 Task: Add a signature Karina Martinez containing Have a great National Peace Day, Karina Martinez to email address softage.5@softage.net and add a label Environmental
Action: Mouse moved to (969, 75)
Screenshot: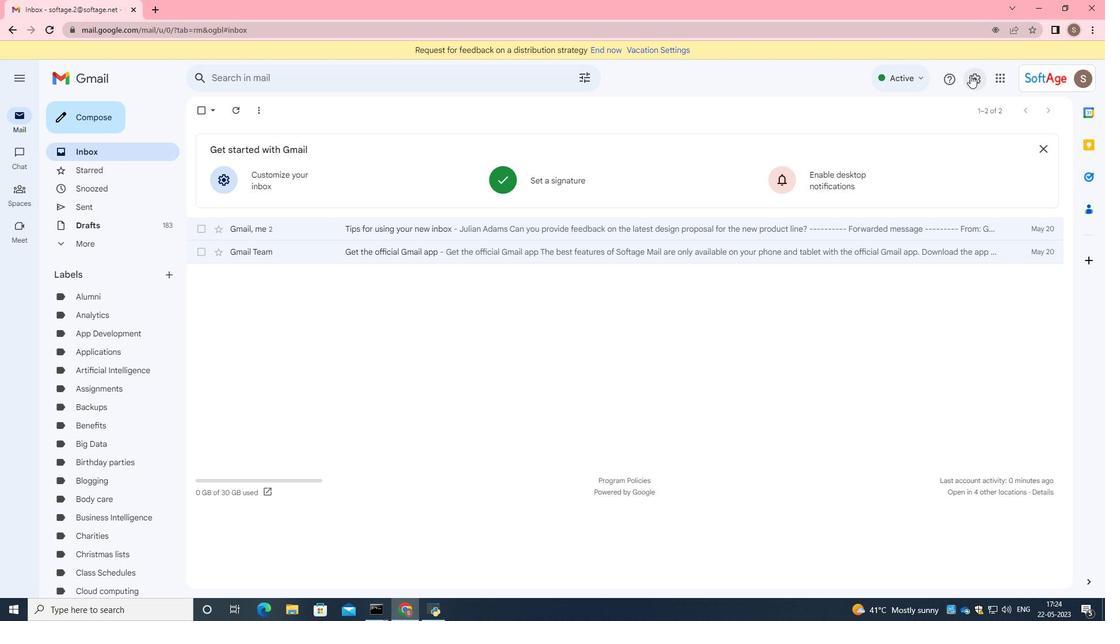
Action: Mouse pressed left at (969, 75)
Screenshot: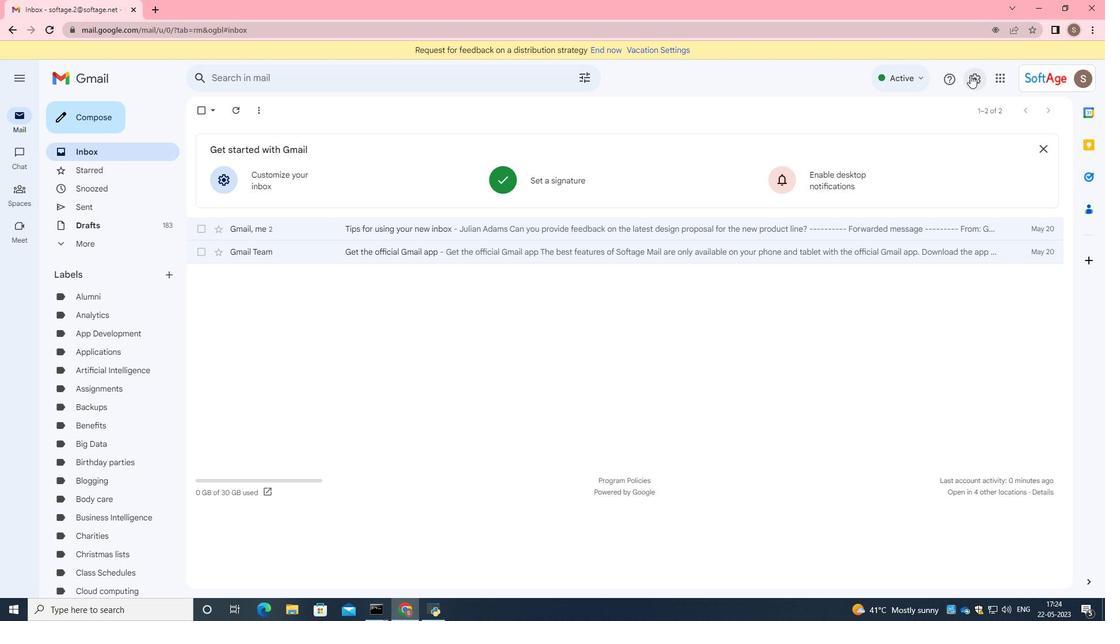 
Action: Mouse moved to (961, 138)
Screenshot: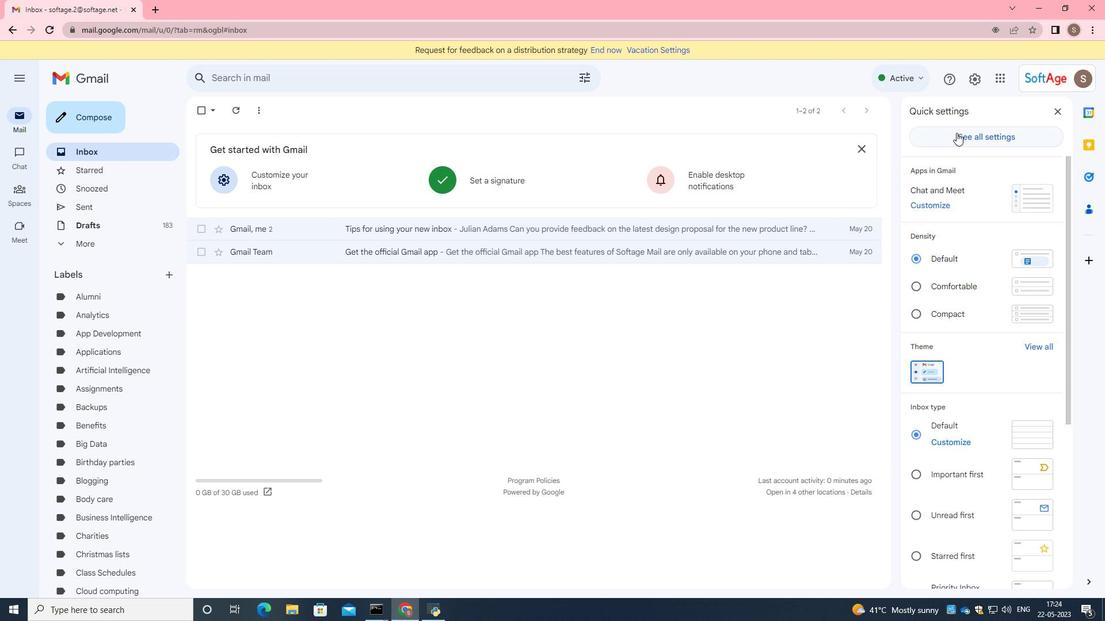 
Action: Mouse pressed left at (961, 138)
Screenshot: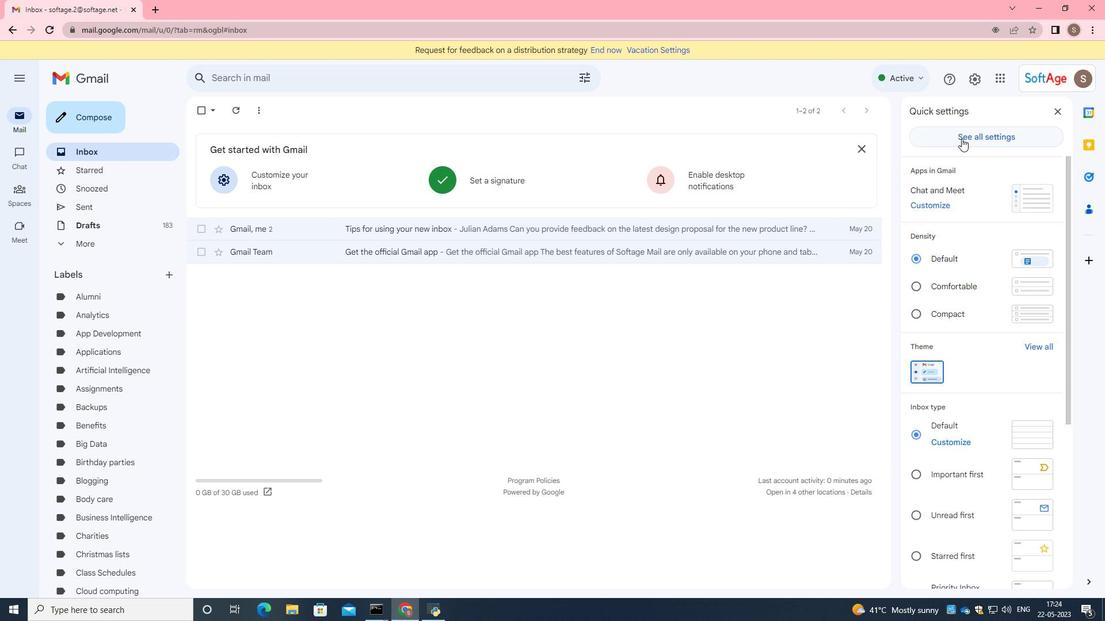 
Action: Mouse moved to (535, 308)
Screenshot: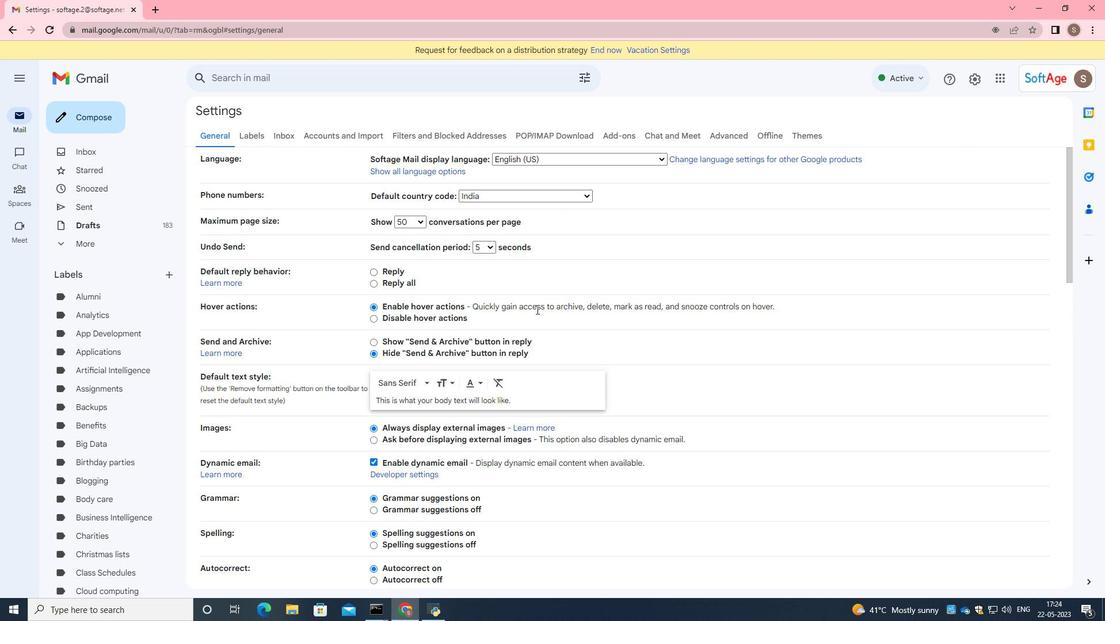 
Action: Mouse scrolled (535, 307) with delta (0, 0)
Screenshot: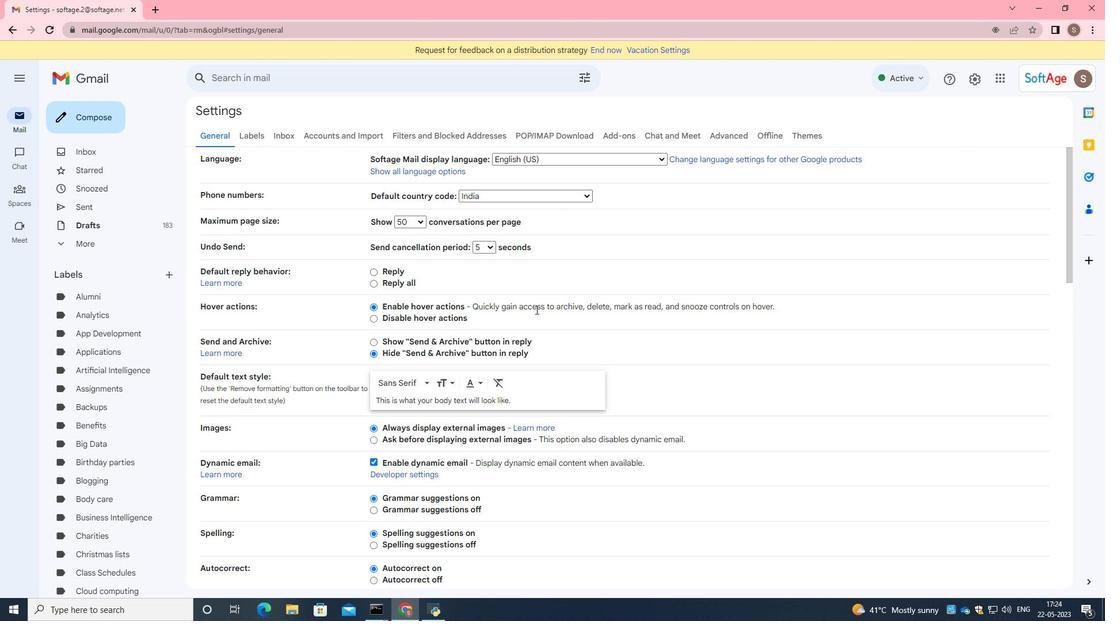 
Action: Mouse moved to (535, 302)
Screenshot: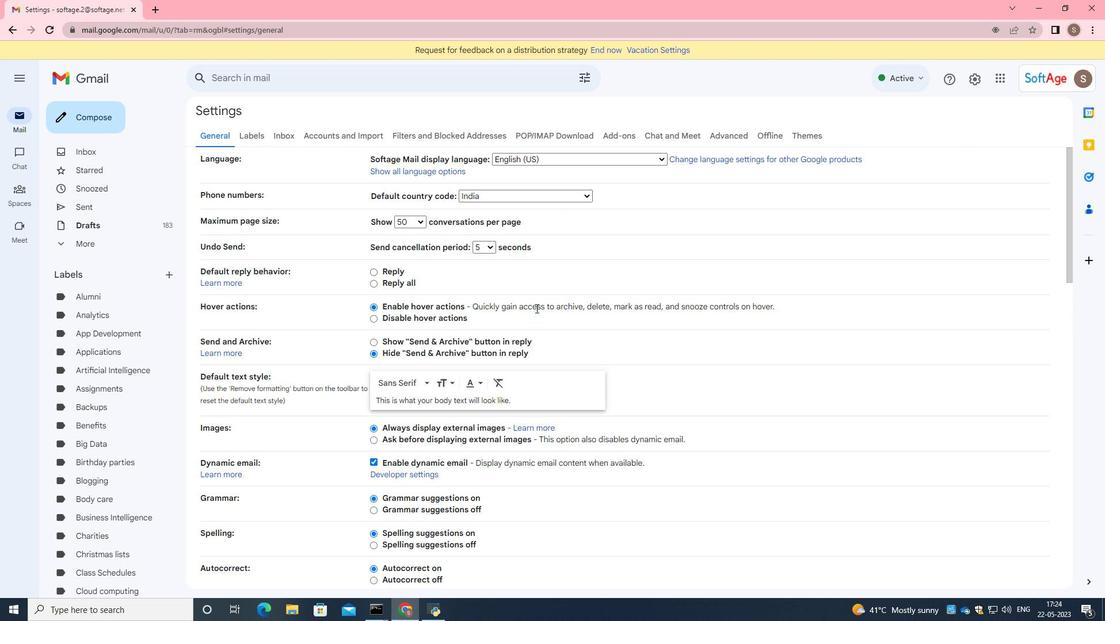 
Action: Mouse scrolled (535, 305) with delta (0, 0)
Screenshot: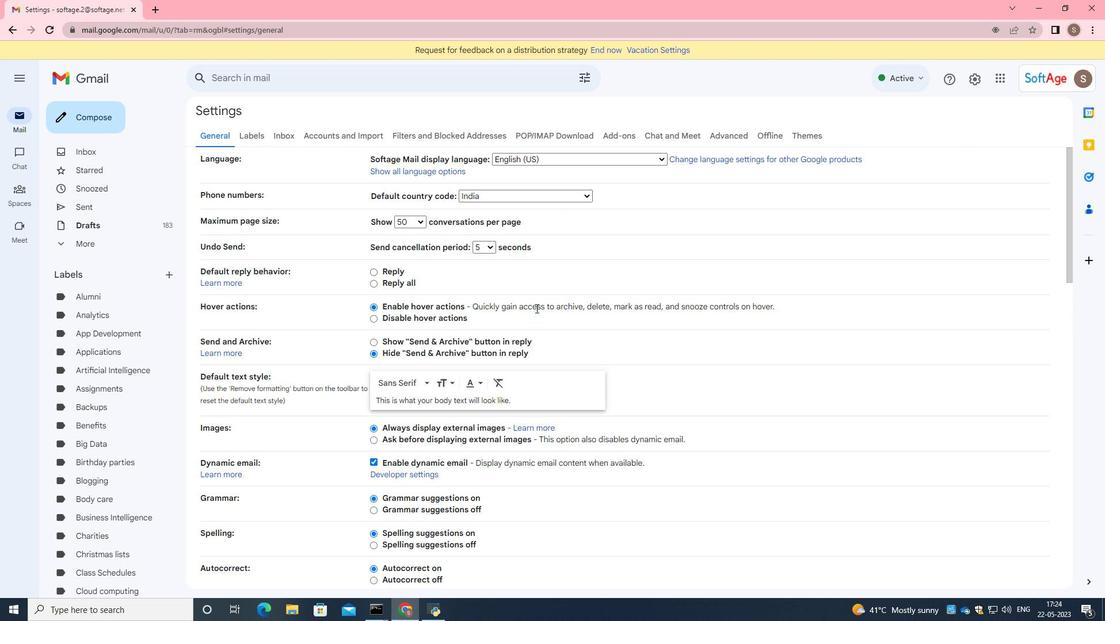 
Action: Mouse moved to (535, 301)
Screenshot: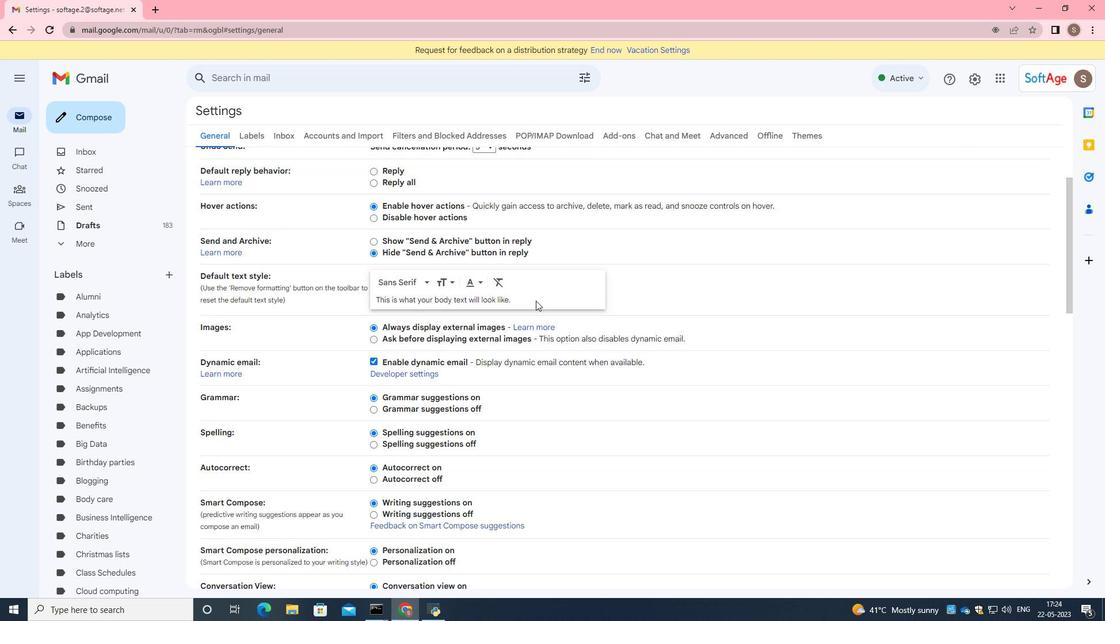 
Action: Mouse scrolled (535, 301) with delta (0, 0)
Screenshot: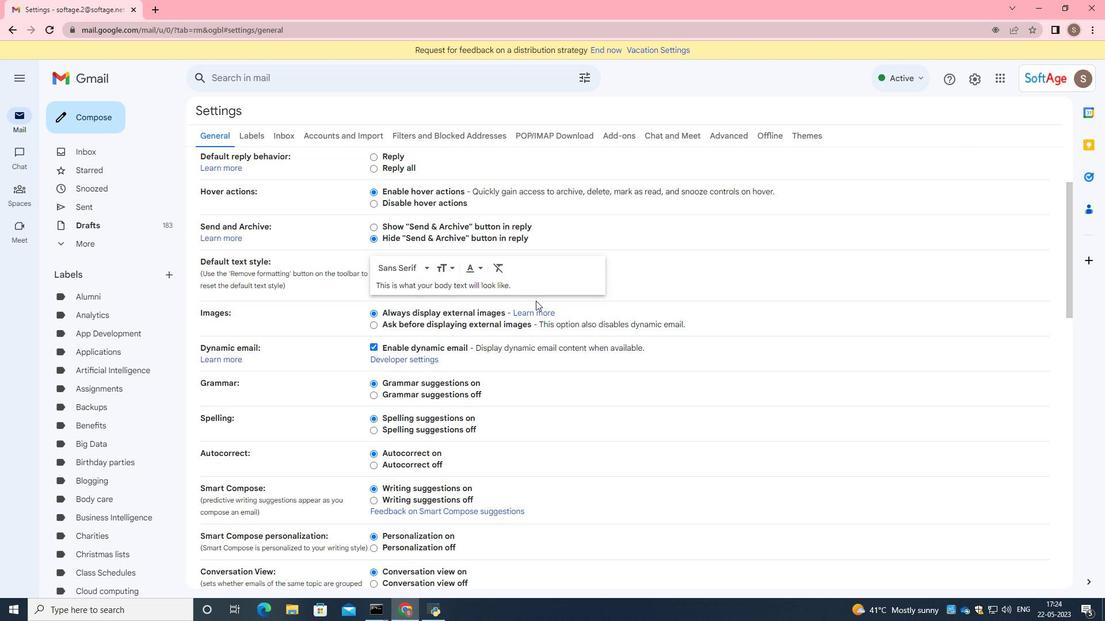 
Action: Mouse scrolled (535, 301) with delta (0, 0)
Screenshot: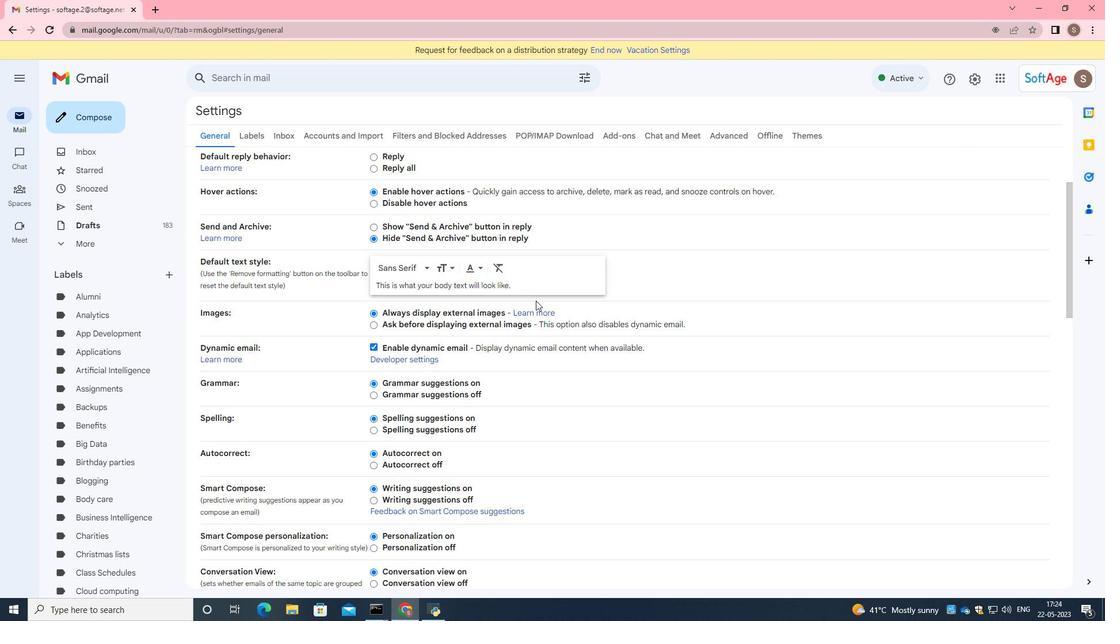 
Action: Mouse scrolled (535, 301) with delta (0, 0)
Screenshot: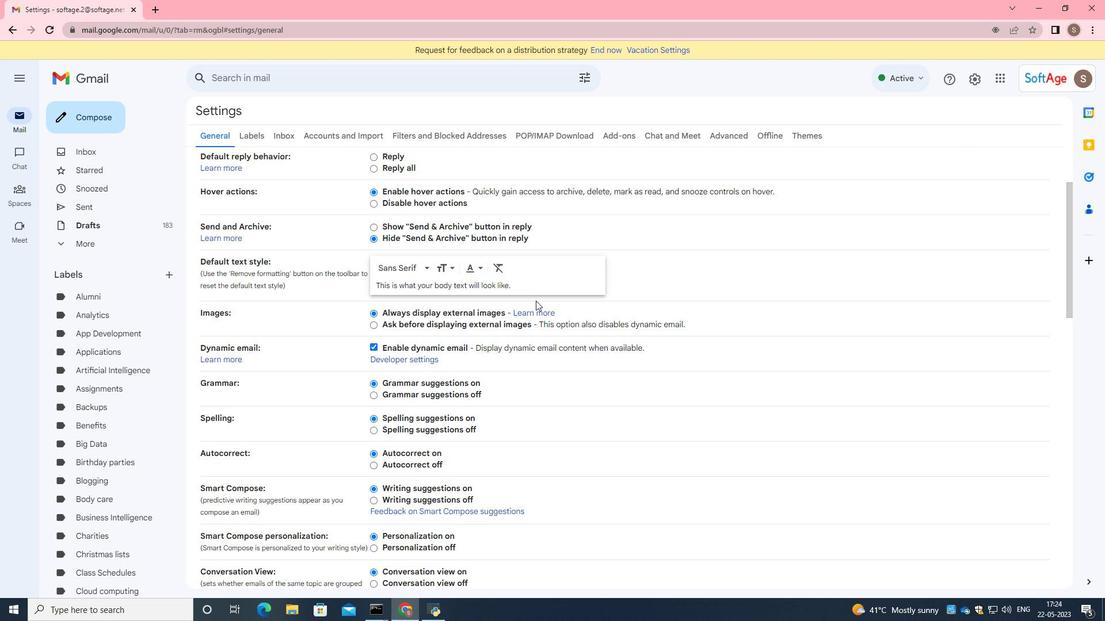 
Action: Mouse moved to (535, 301)
Screenshot: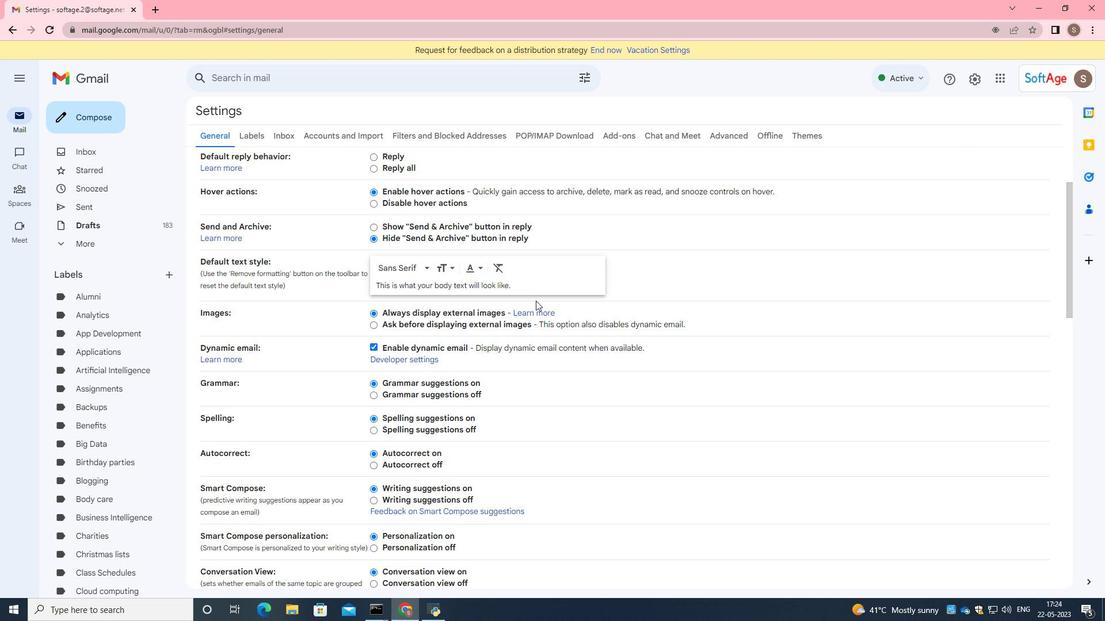 
Action: Mouse scrolled (535, 301) with delta (0, 0)
Screenshot: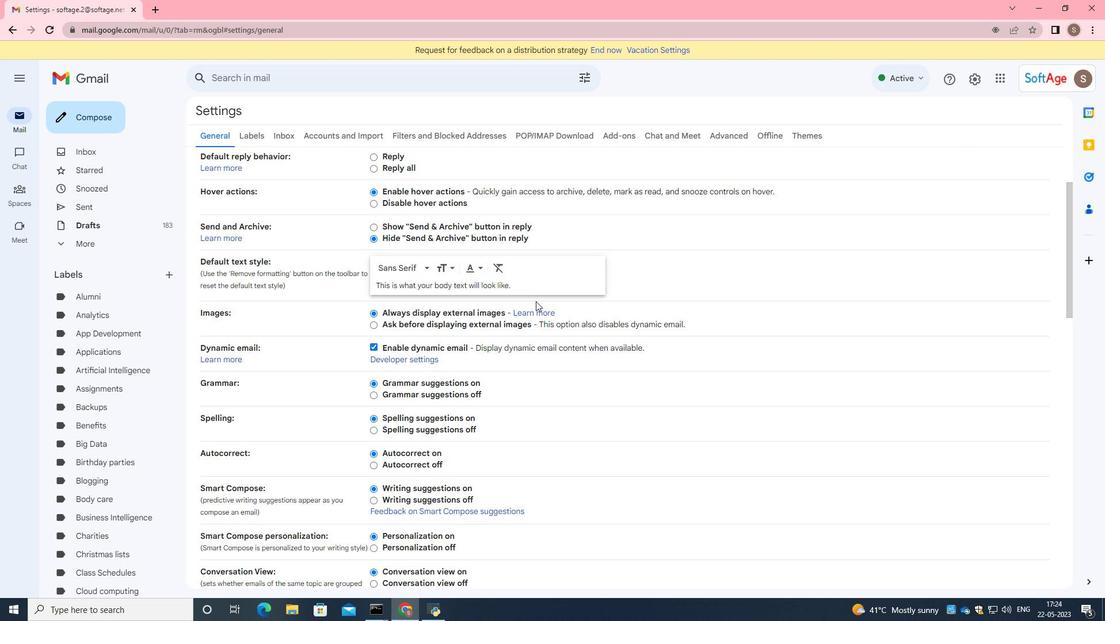 
Action: Mouse moved to (537, 302)
Screenshot: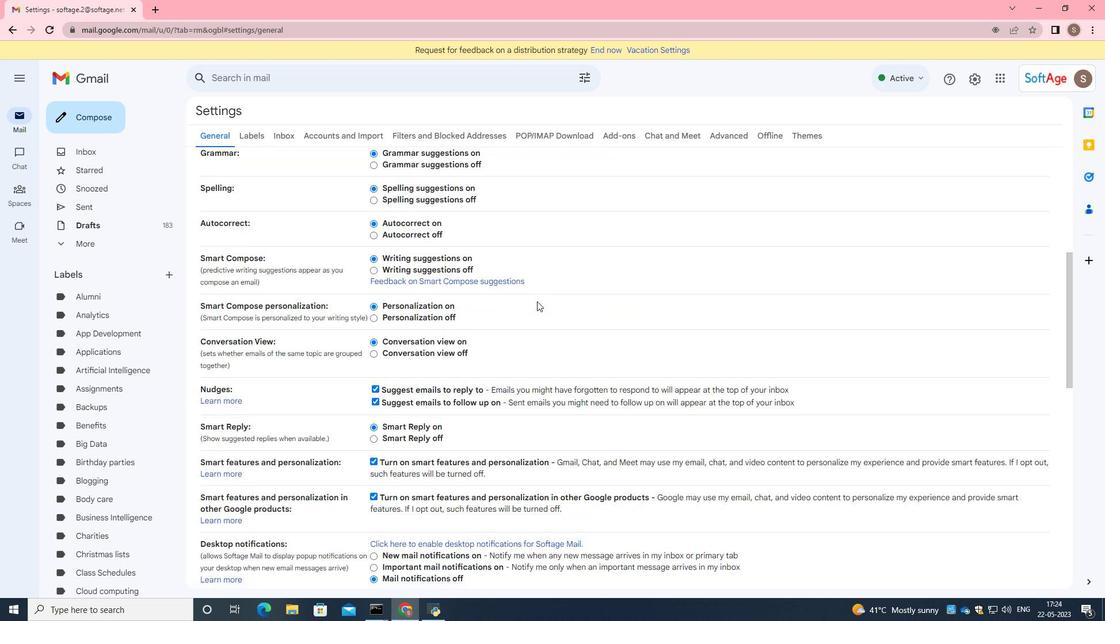 
Action: Mouse scrolled (537, 301) with delta (0, 0)
Screenshot: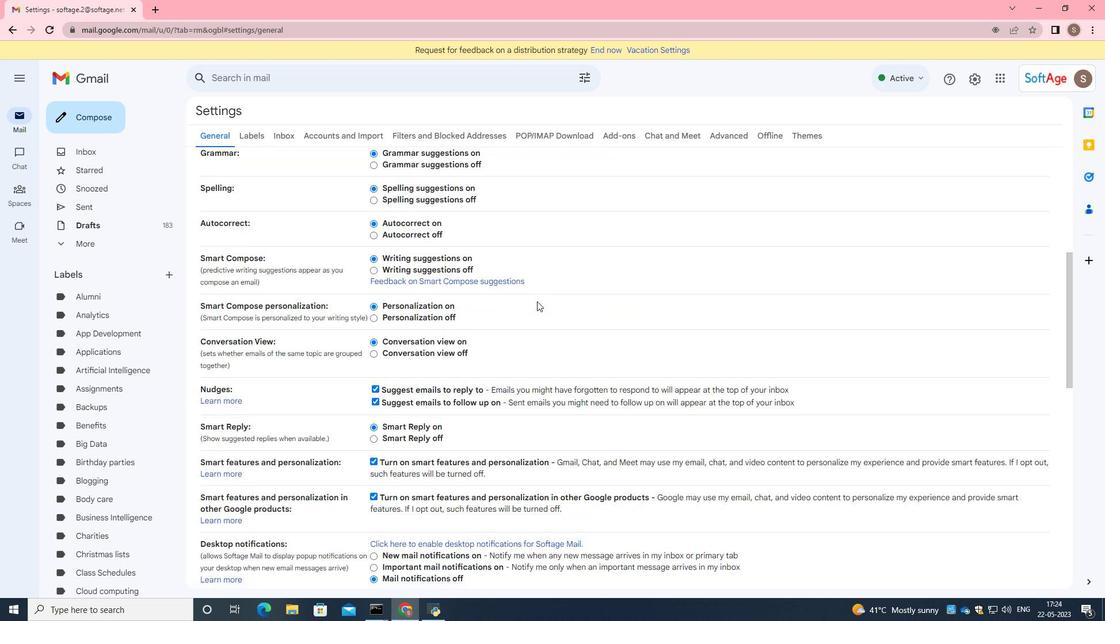 
Action: Mouse moved to (537, 303)
Screenshot: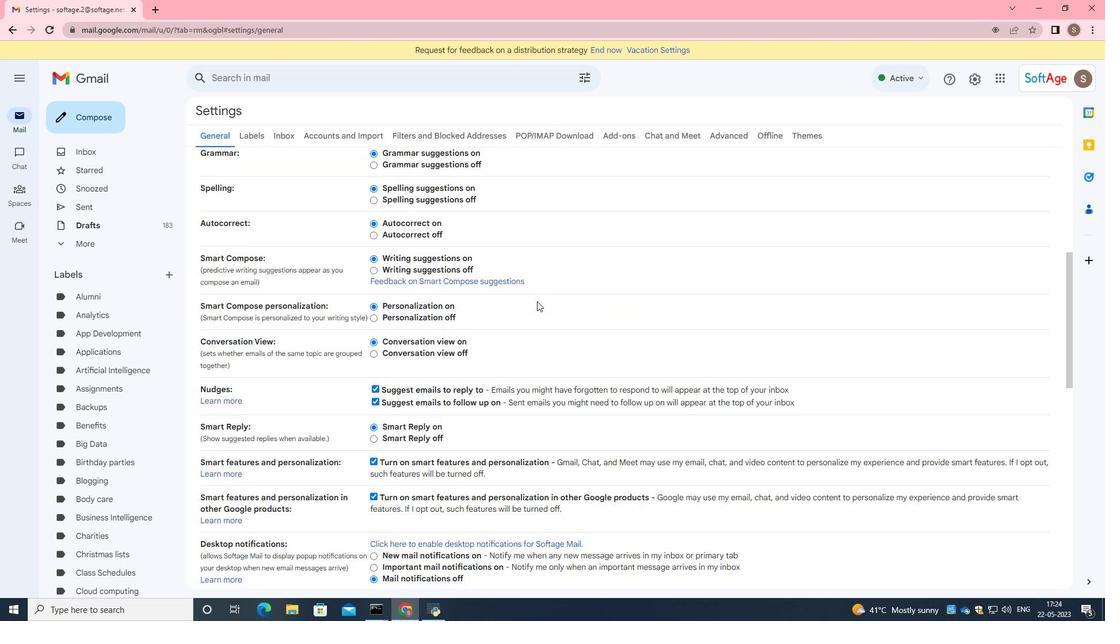
Action: Mouse scrolled (537, 303) with delta (0, 0)
Screenshot: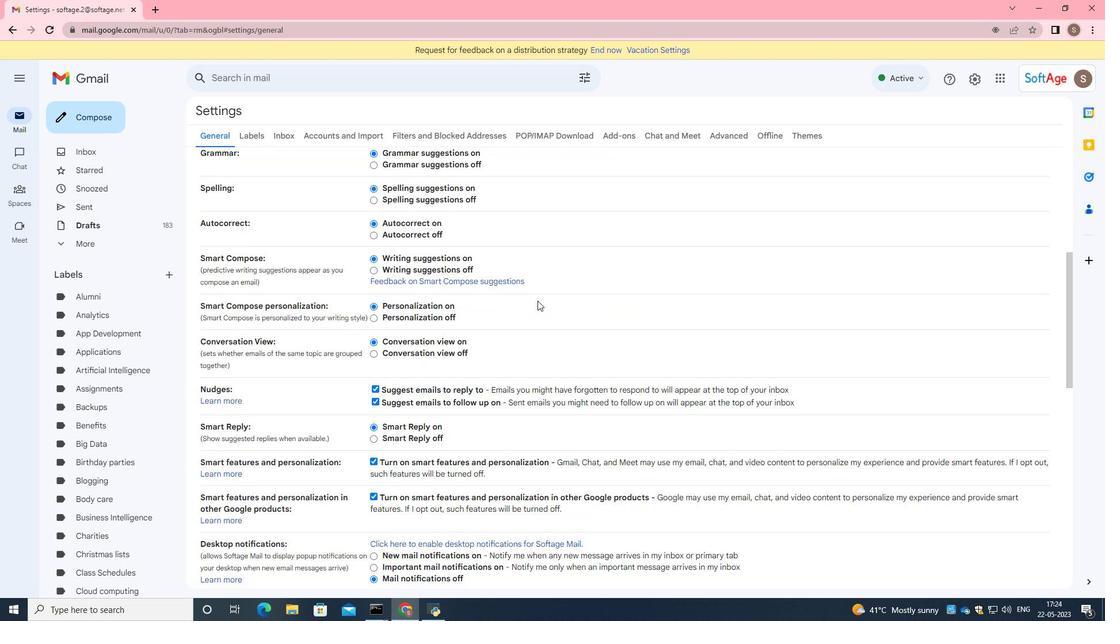 
Action: Mouse moved to (537, 305)
Screenshot: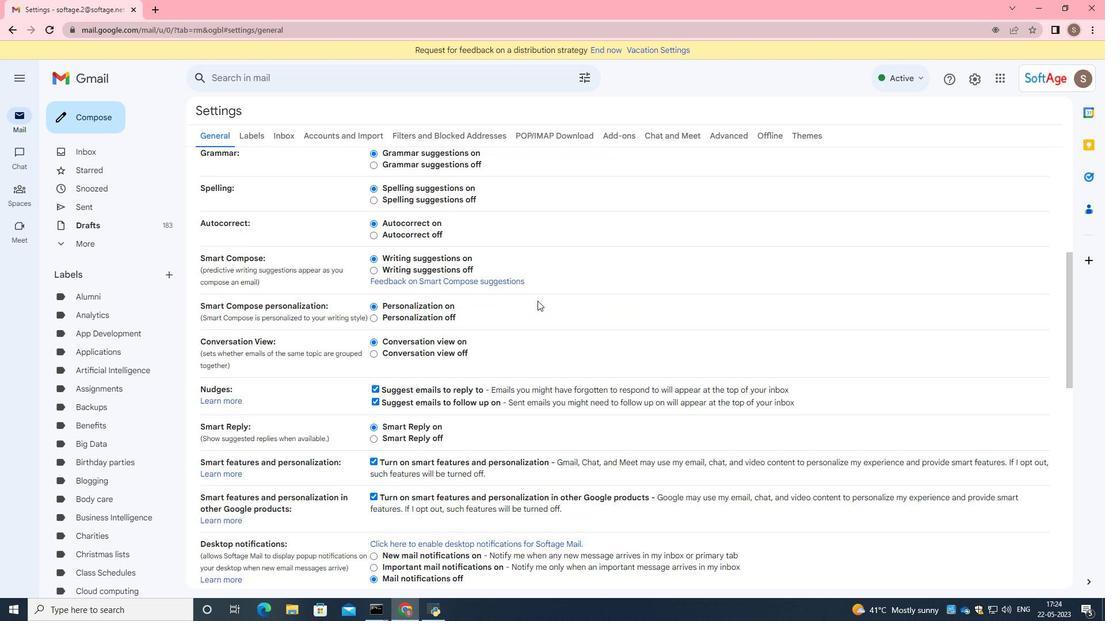 
Action: Mouse scrolled (537, 304) with delta (0, 0)
Screenshot: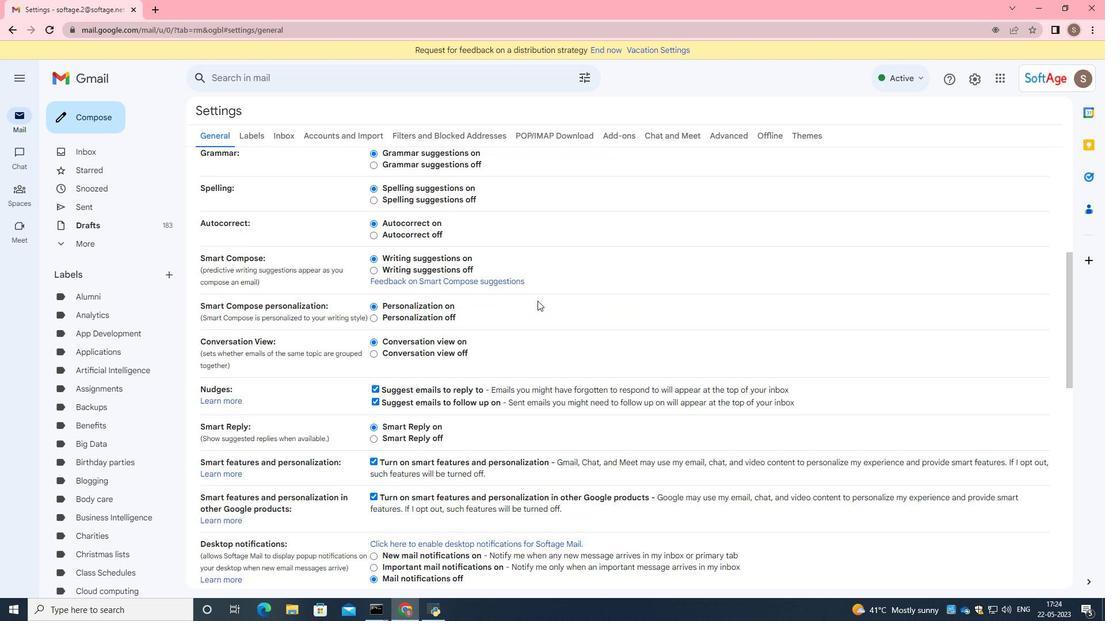 
Action: Mouse moved to (538, 307)
Screenshot: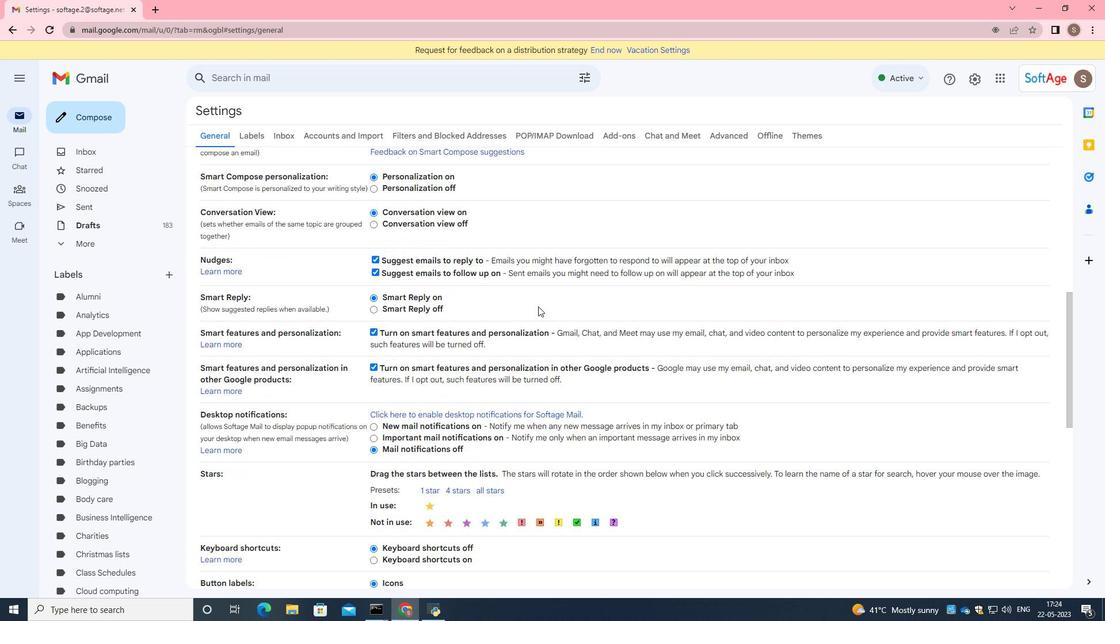 
Action: Mouse scrolled (538, 306) with delta (0, 0)
Screenshot: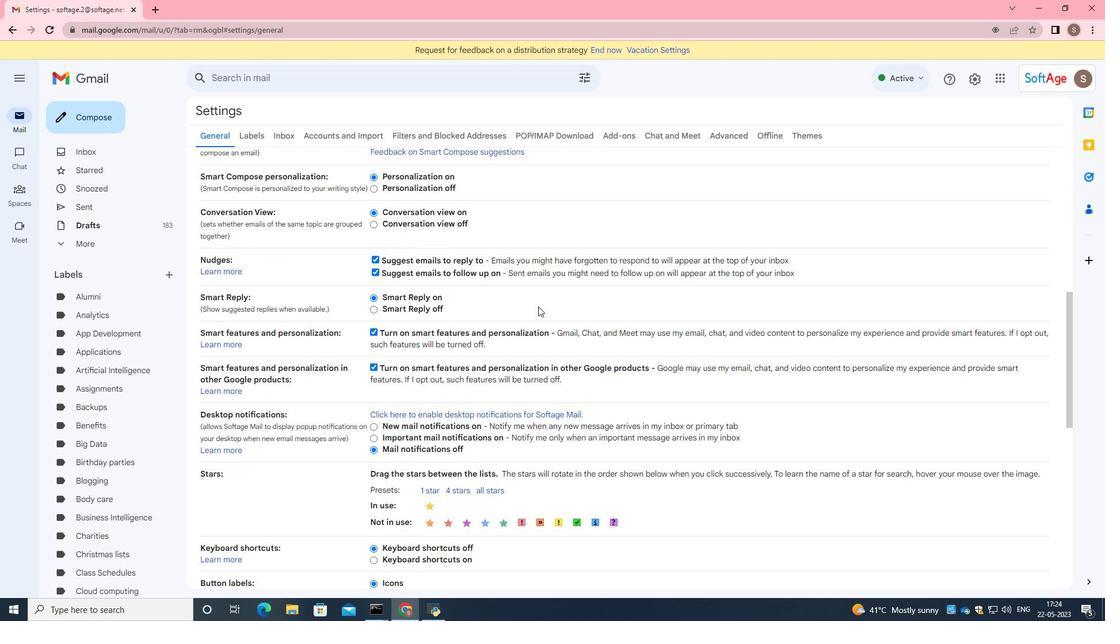 
Action: Mouse scrolled (538, 306) with delta (0, 0)
Screenshot: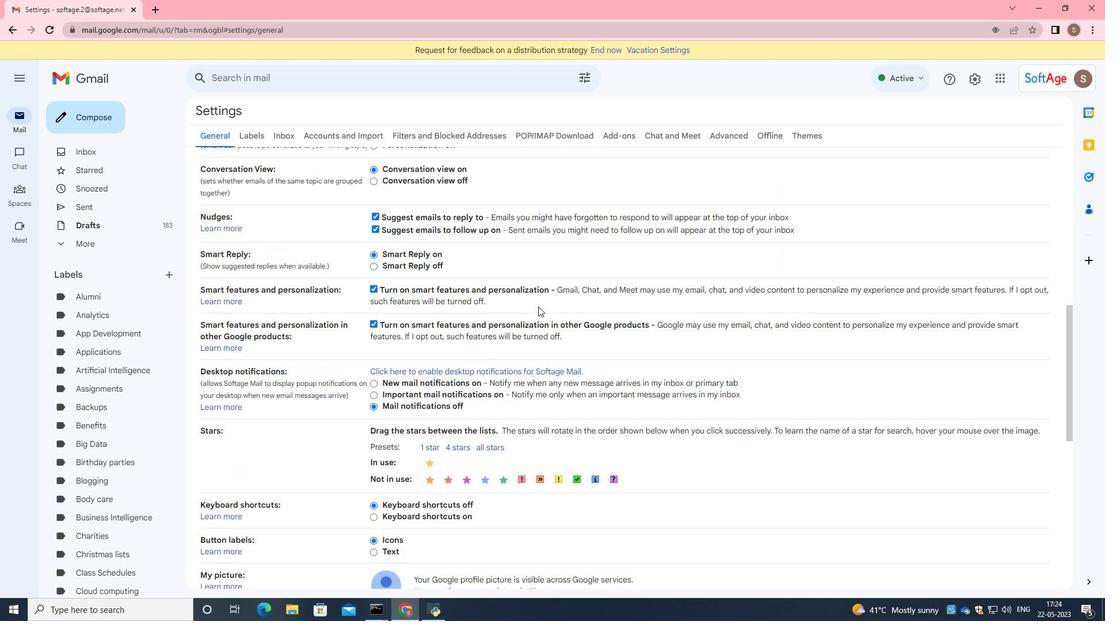 
Action: Mouse moved to (532, 381)
Screenshot: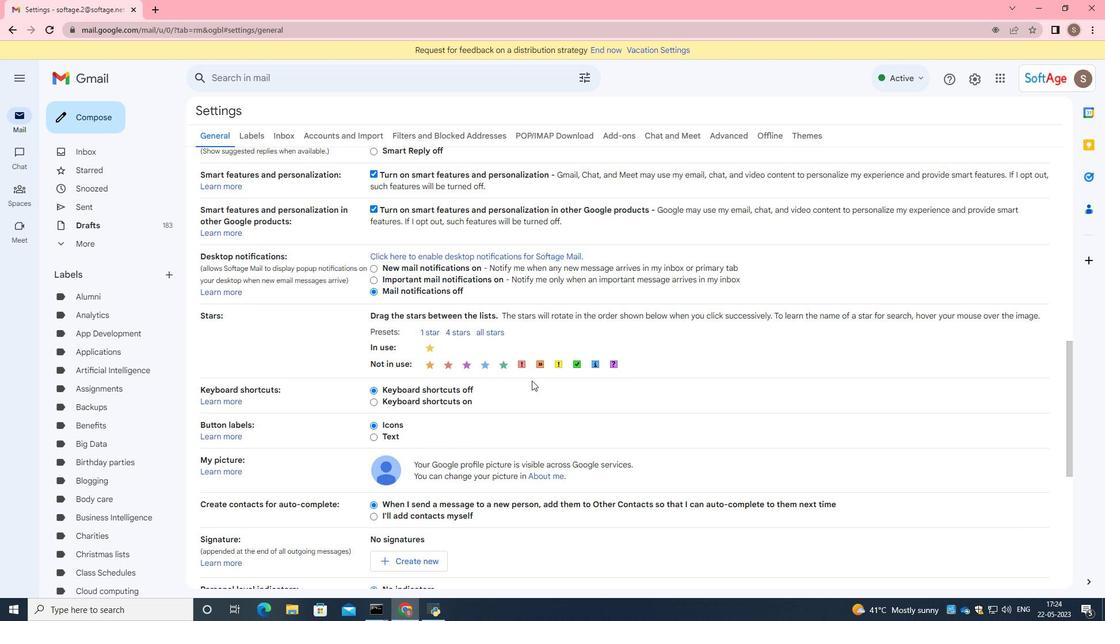 
Action: Mouse scrolled (532, 380) with delta (0, 0)
Screenshot: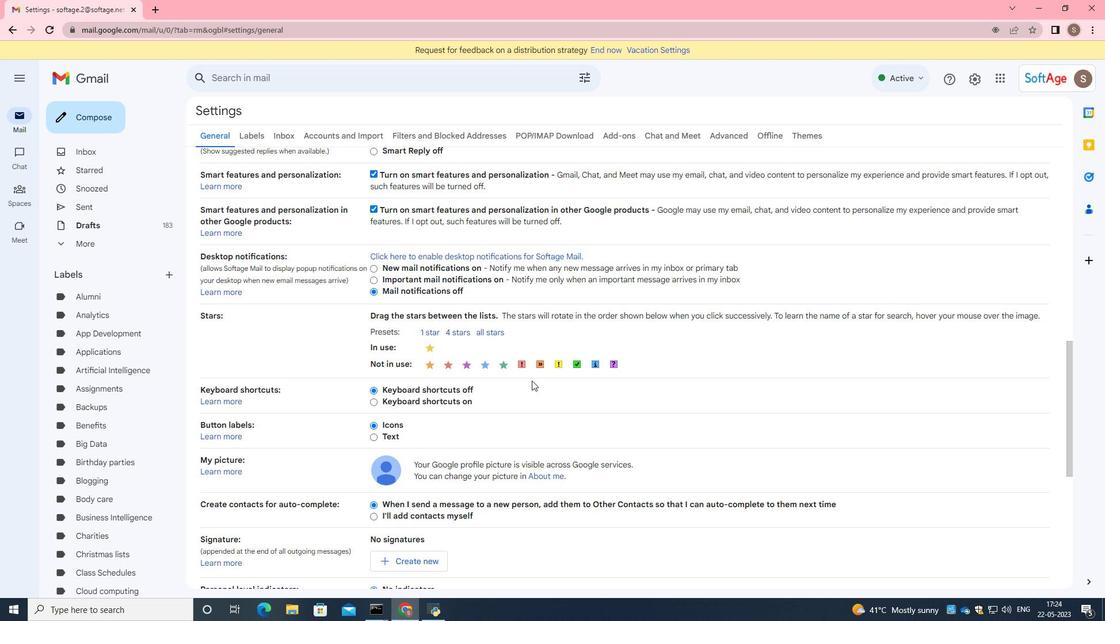 
Action: Mouse scrolled (532, 380) with delta (0, 0)
Screenshot: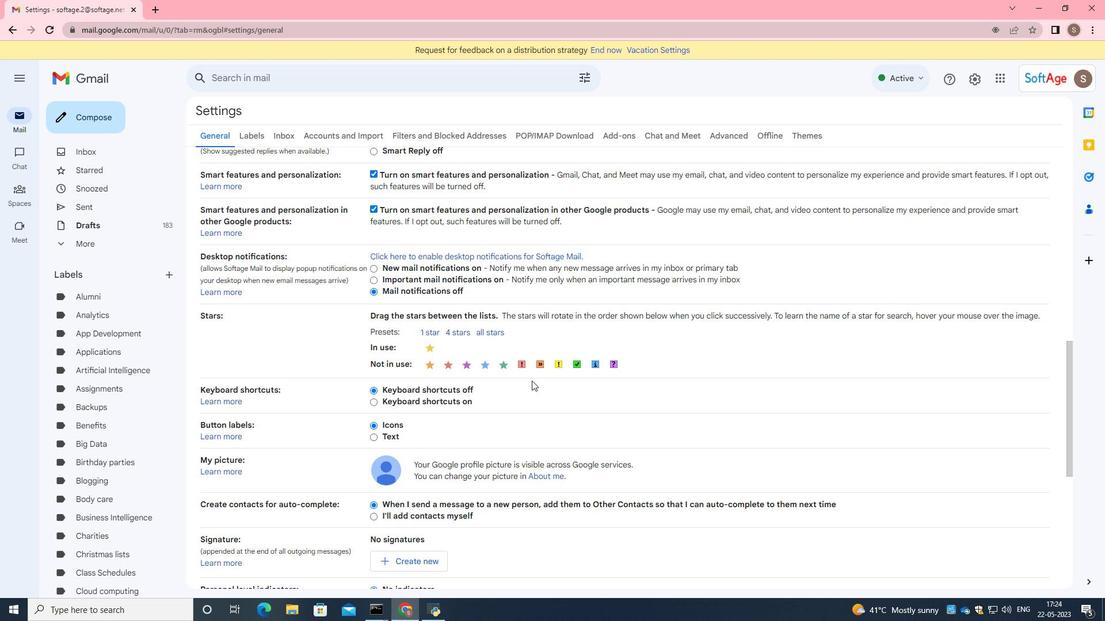 
Action: Mouse scrolled (532, 380) with delta (0, 0)
Screenshot: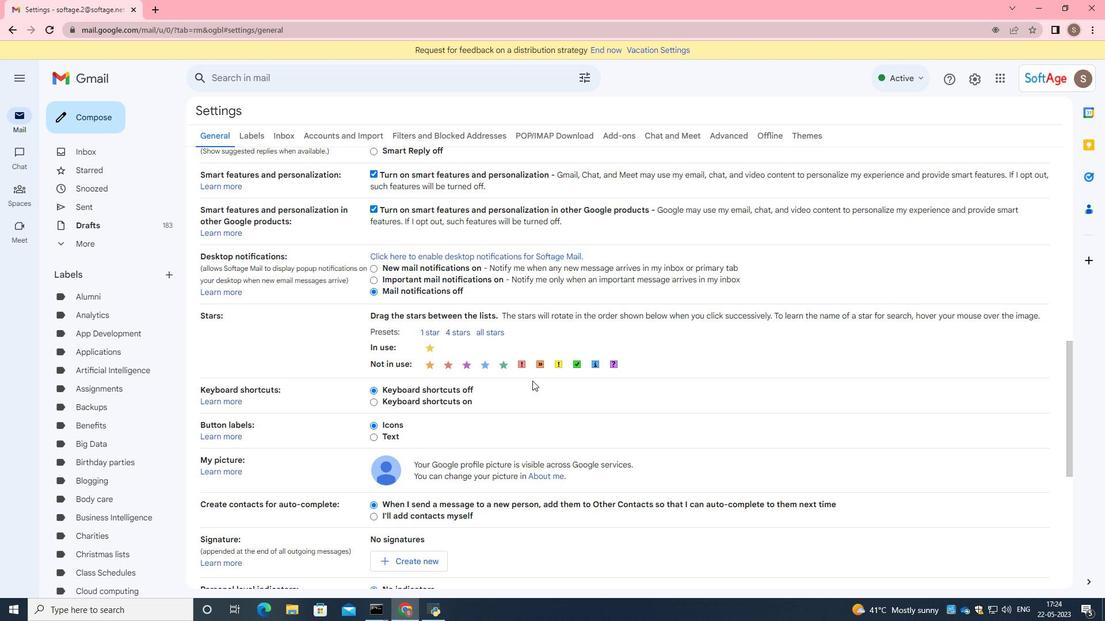 
Action: Mouse scrolled (532, 380) with delta (0, 0)
Screenshot: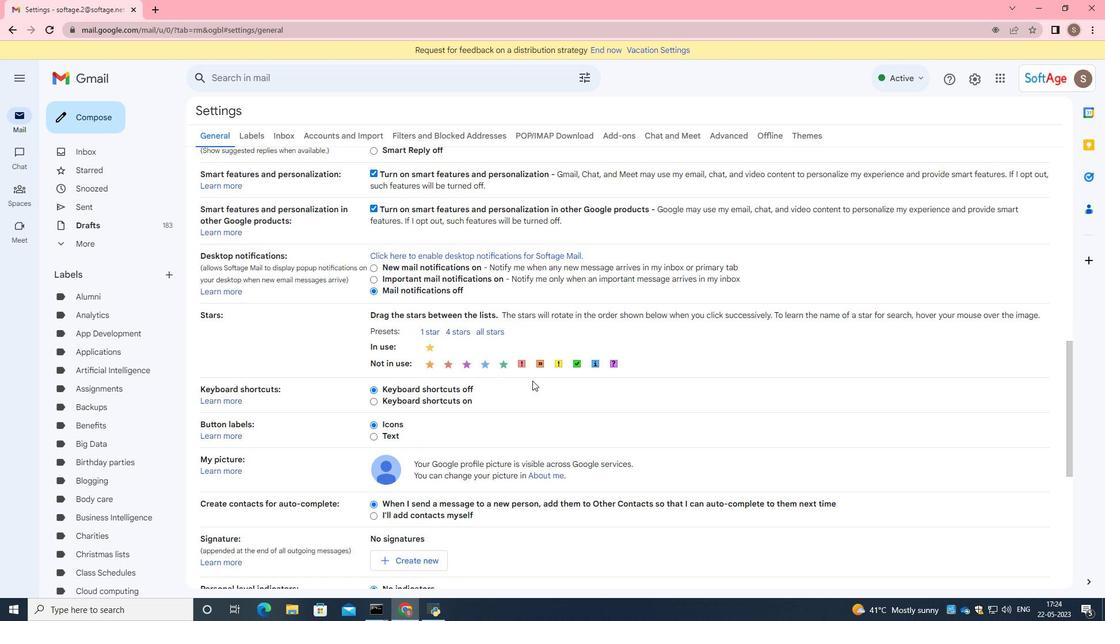 
Action: Mouse moved to (424, 323)
Screenshot: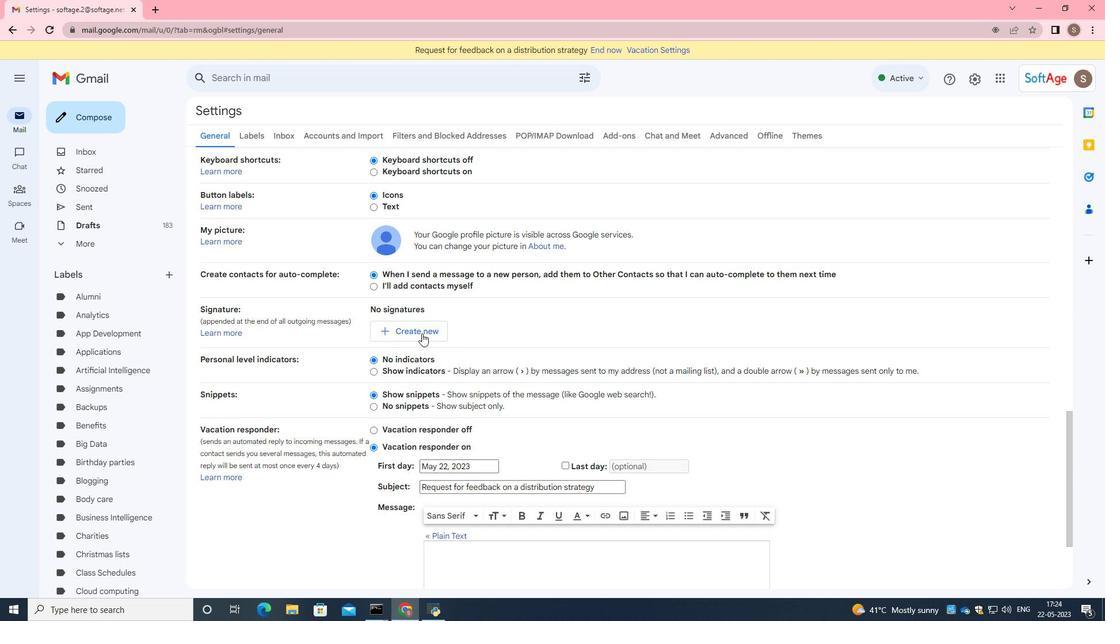 
Action: Mouse pressed left at (424, 323)
Screenshot: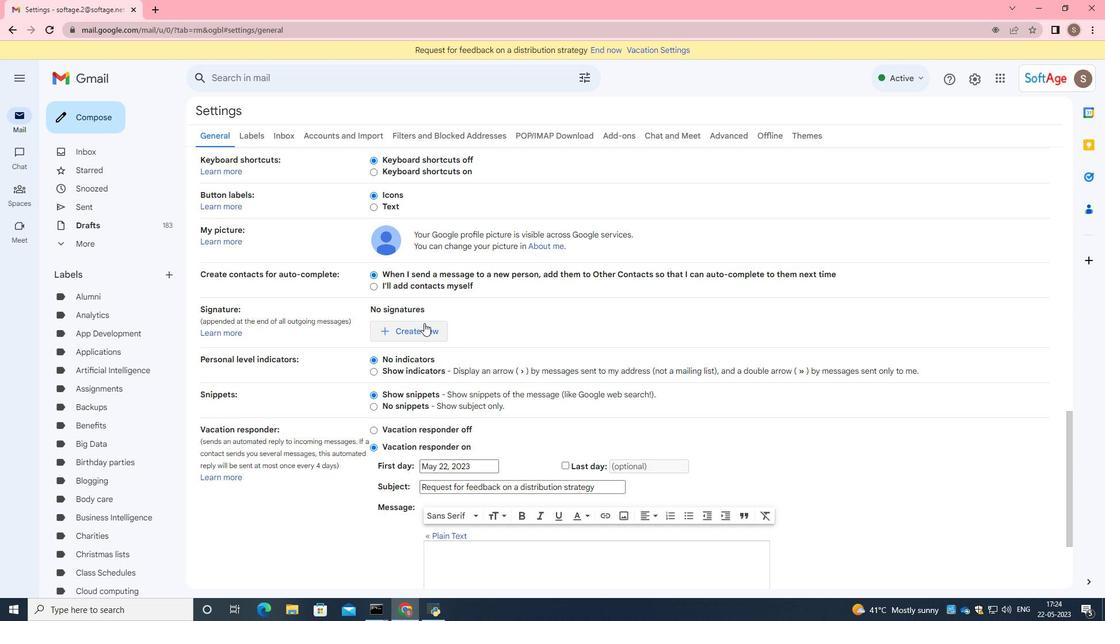 
Action: Mouse moved to (503, 315)
Screenshot: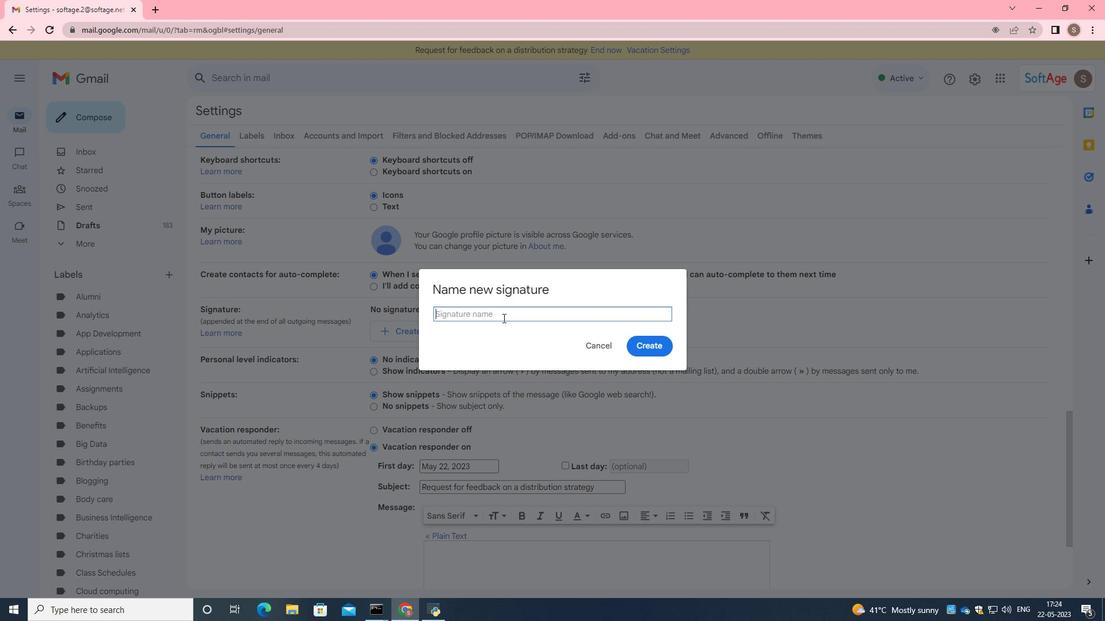 
Action: Key pressed <Key.caps_lock>K<Key.caps_lock>arina<Key.space><Key.caps_lock>M<Key.caps_lock>artinez
Screenshot: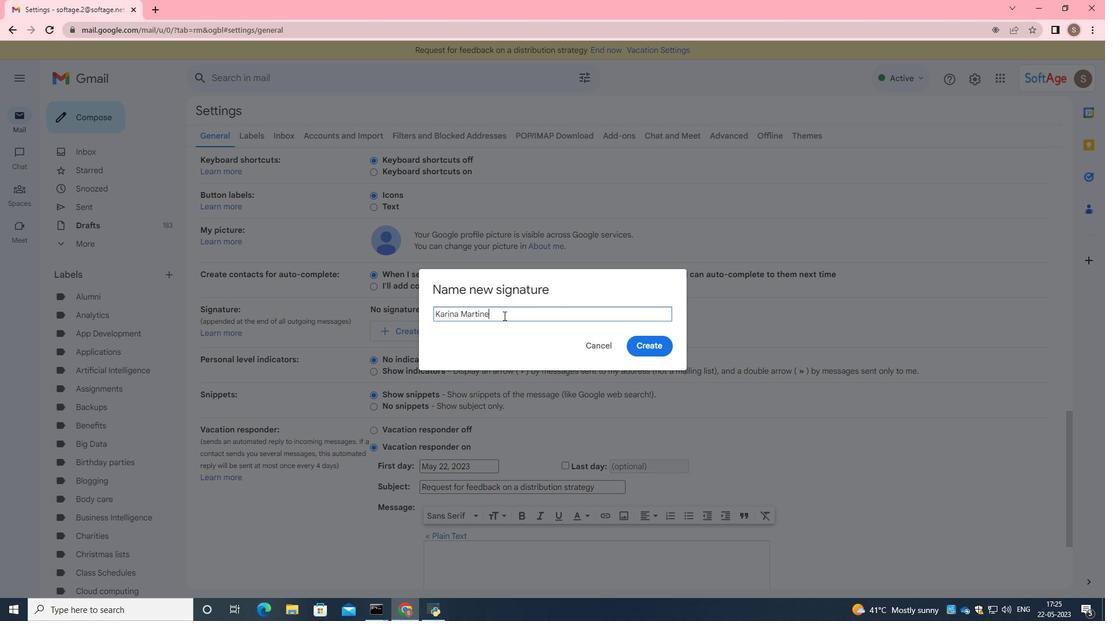 
Action: Mouse moved to (644, 343)
Screenshot: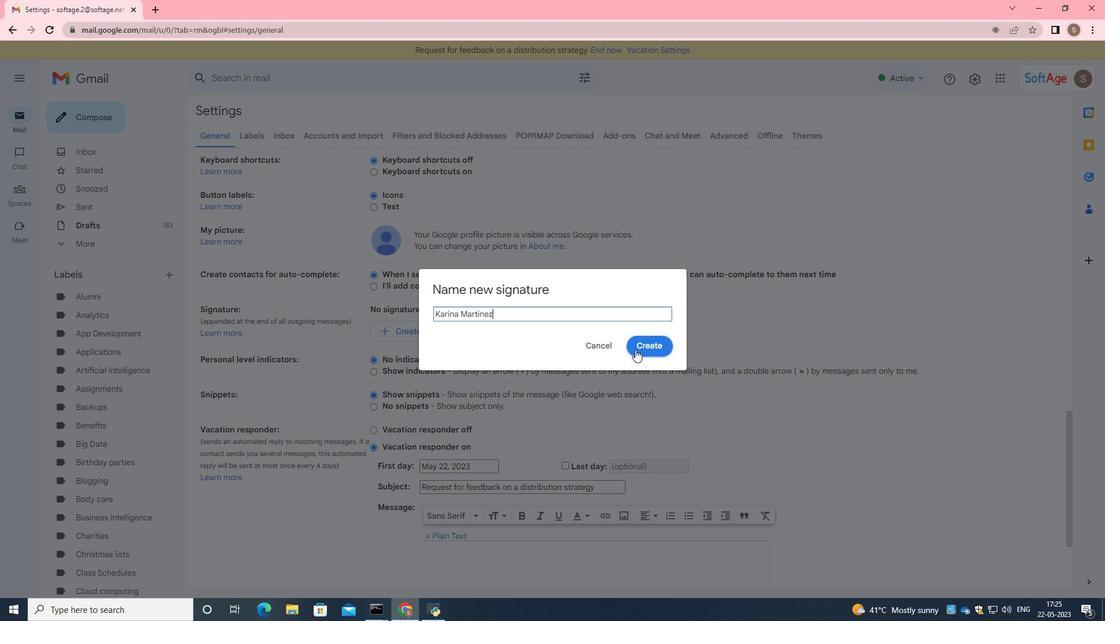 
Action: Mouse pressed left at (644, 343)
Screenshot: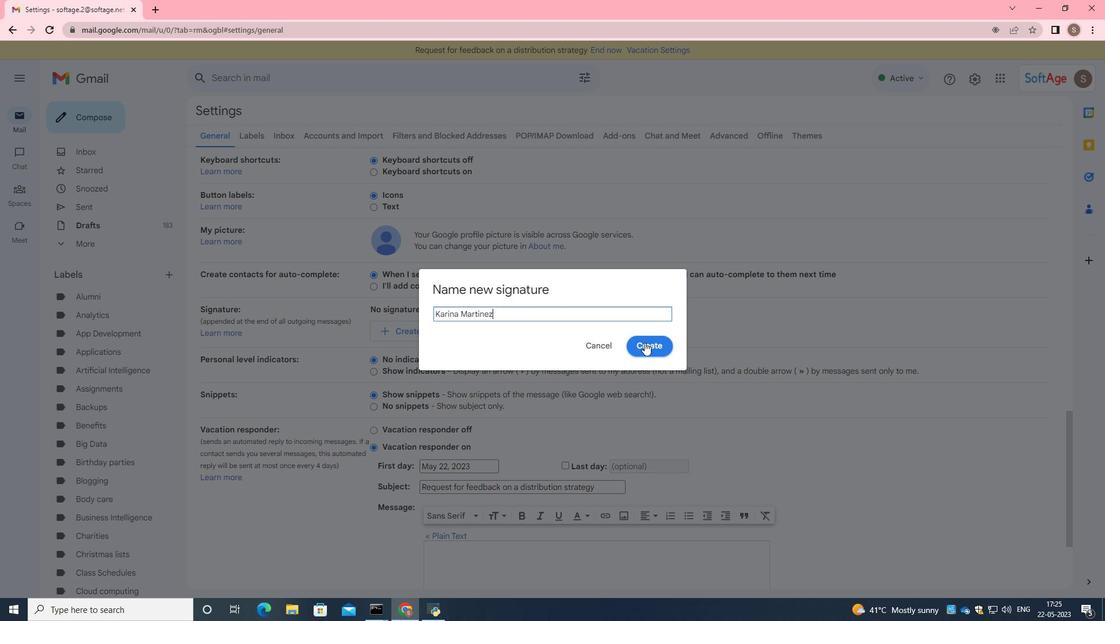 
Action: Mouse moved to (584, 338)
Screenshot: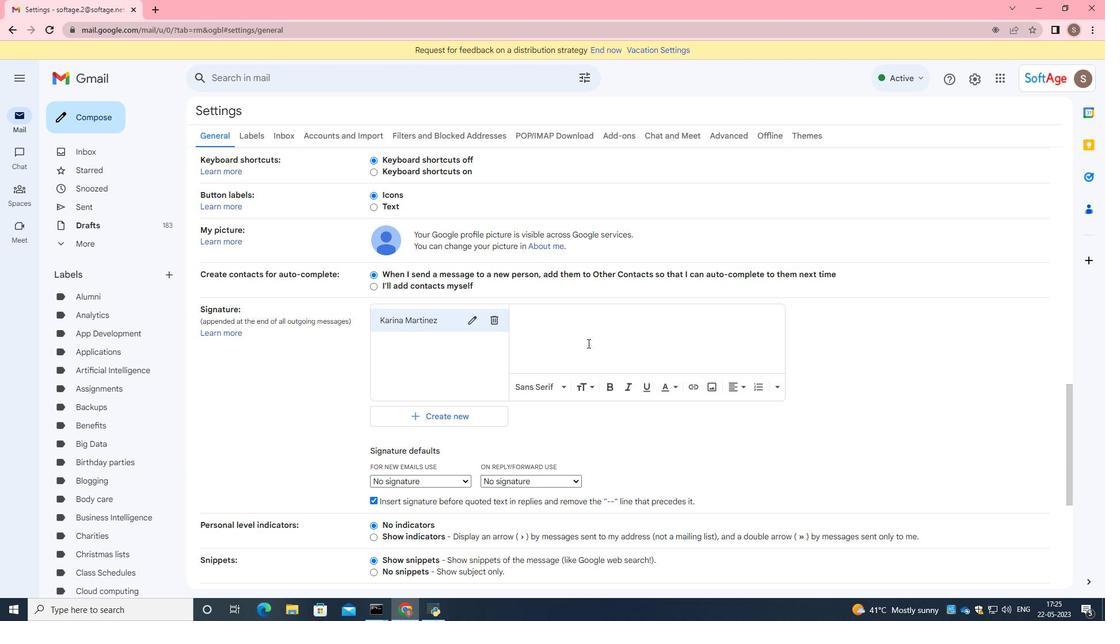 
Action: Mouse pressed left at (584, 338)
Screenshot: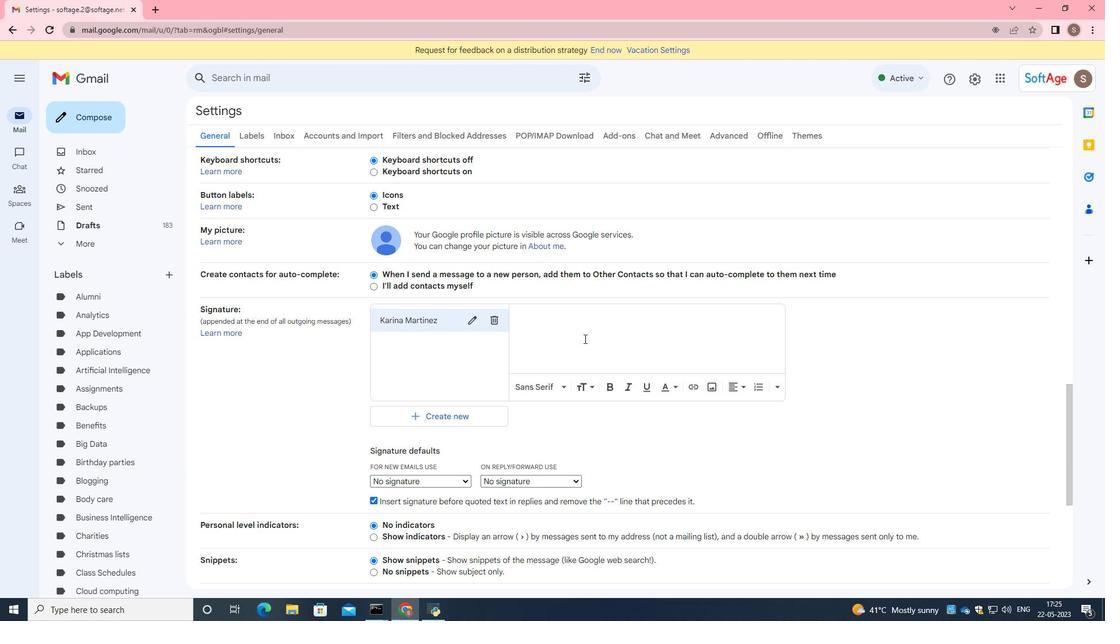 
Action: Key pressed <Key.caps_lock>H<Key.caps_lock>ave<Key.space>a<Key.space>great<Key.space><Key.caps_lock>N<Key.caps_lock>ational<Key.space><Key.caps_lock>P<Key.caps_lock>eace<Key.space><Key.caps_lock>D<Key.caps_lock>ay,<Key.enter><Key.caps_lock>K<Key.caps_lock>arina<Key.space><Key.caps_lock>M<Key.caps_lock>artinez
Screenshot: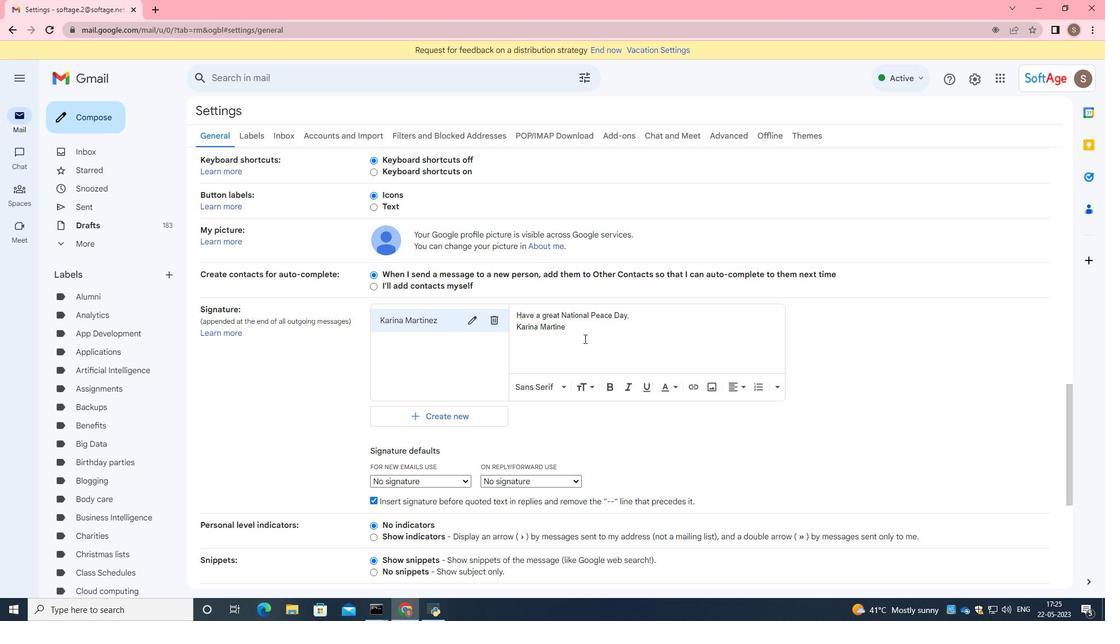 
Action: Mouse moved to (573, 367)
Screenshot: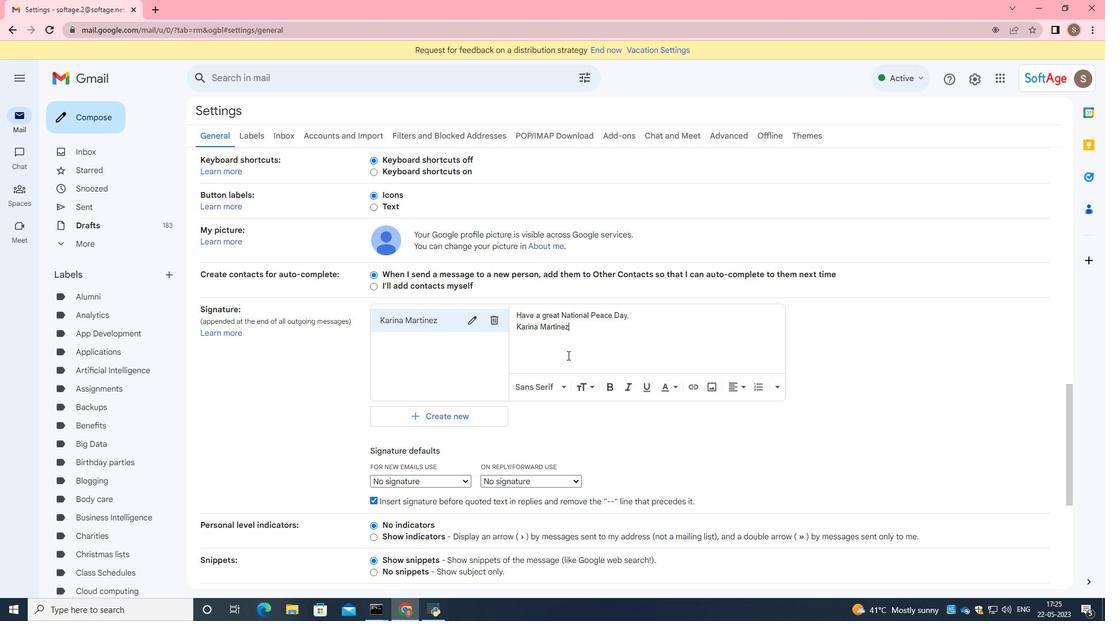 
Action: Mouse scrolled (573, 367) with delta (0, 0)
Screenshot: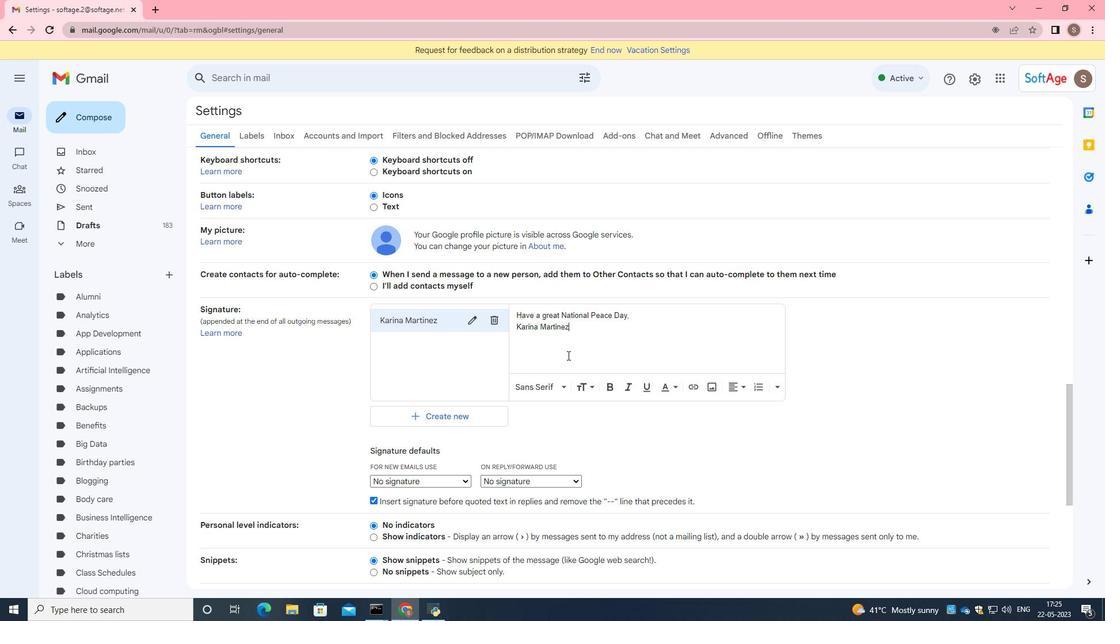 
Action: Mouse scrolled (573, 367) with delta (0, 0)
Screenshot: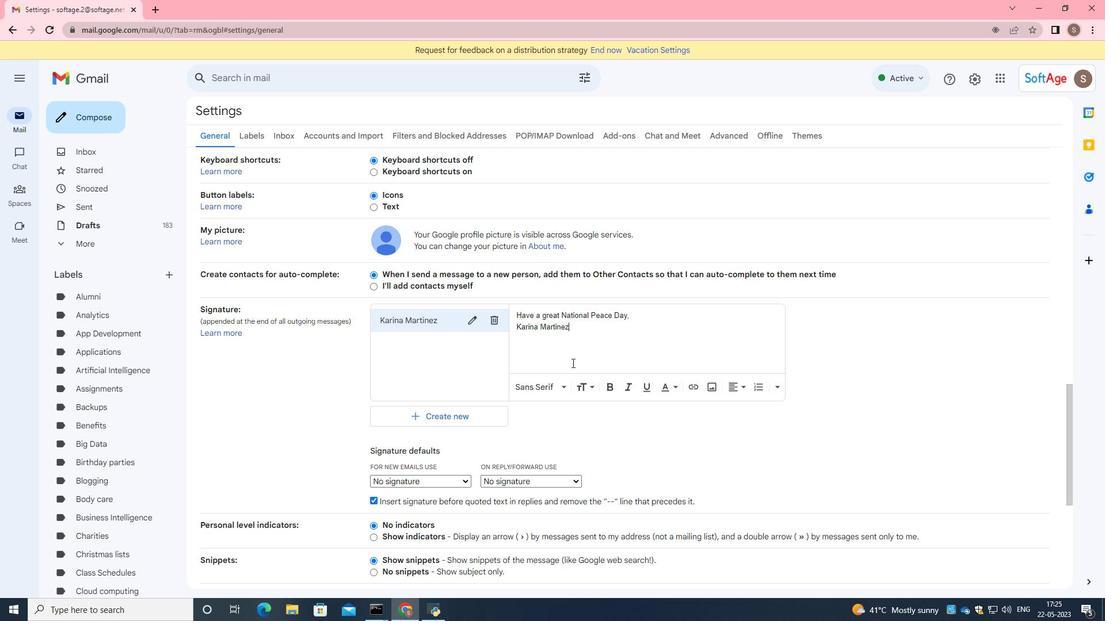 
Action: Mouse scrolled (573, 367) with delta (0, 0)
Screenshot: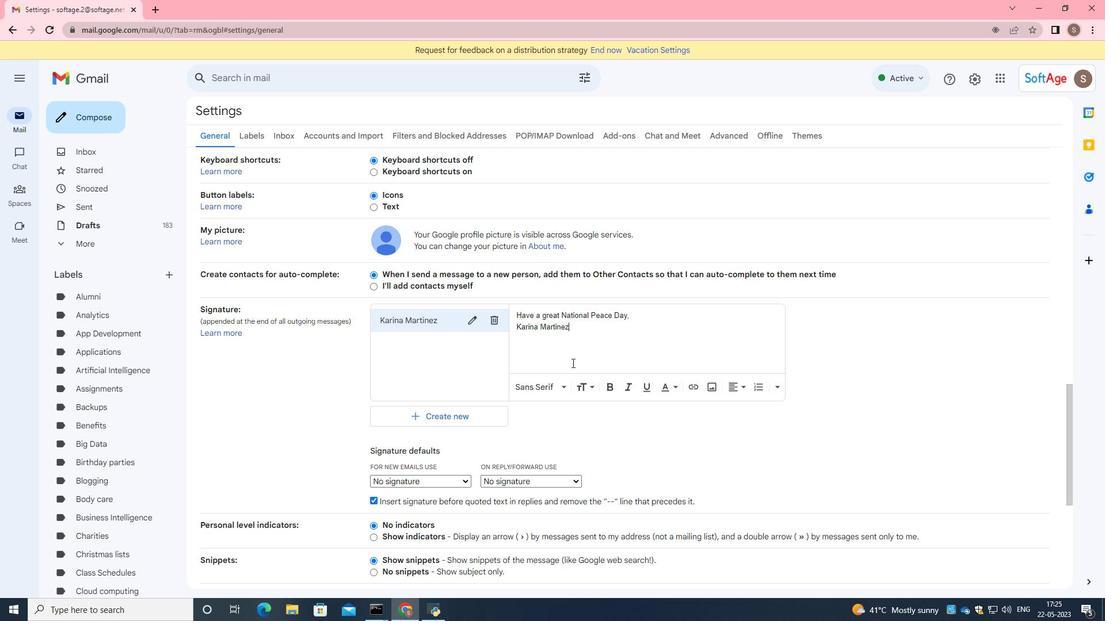 
Action: Mouse scrolled (573, 367) with delta (0, 0)
Screenshot: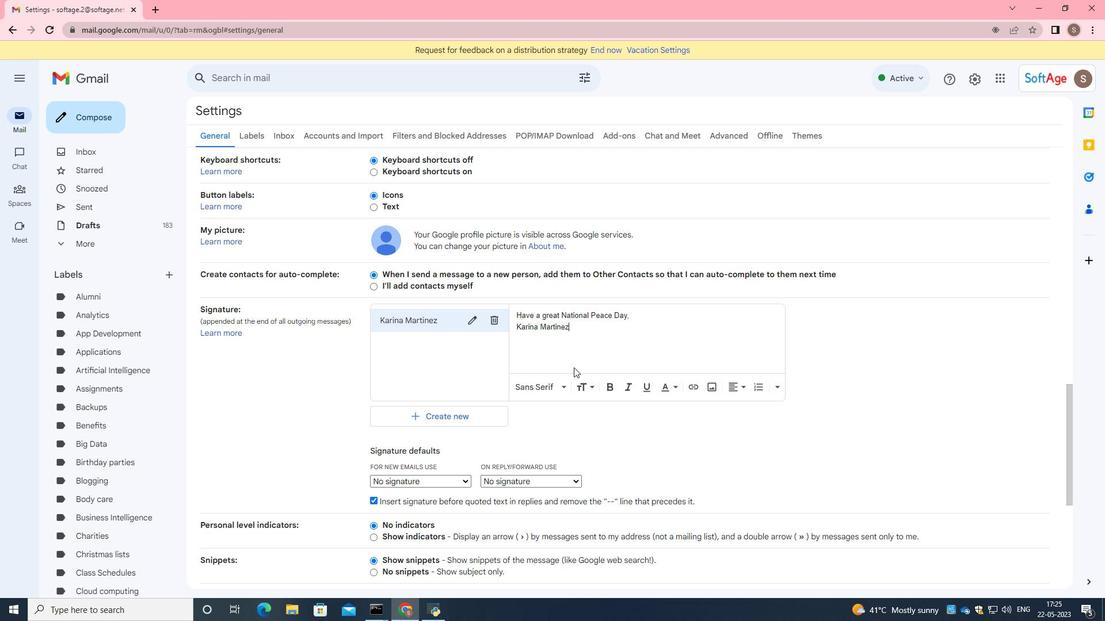 
Action: Mouse moved to (578, 375)
Screenshot: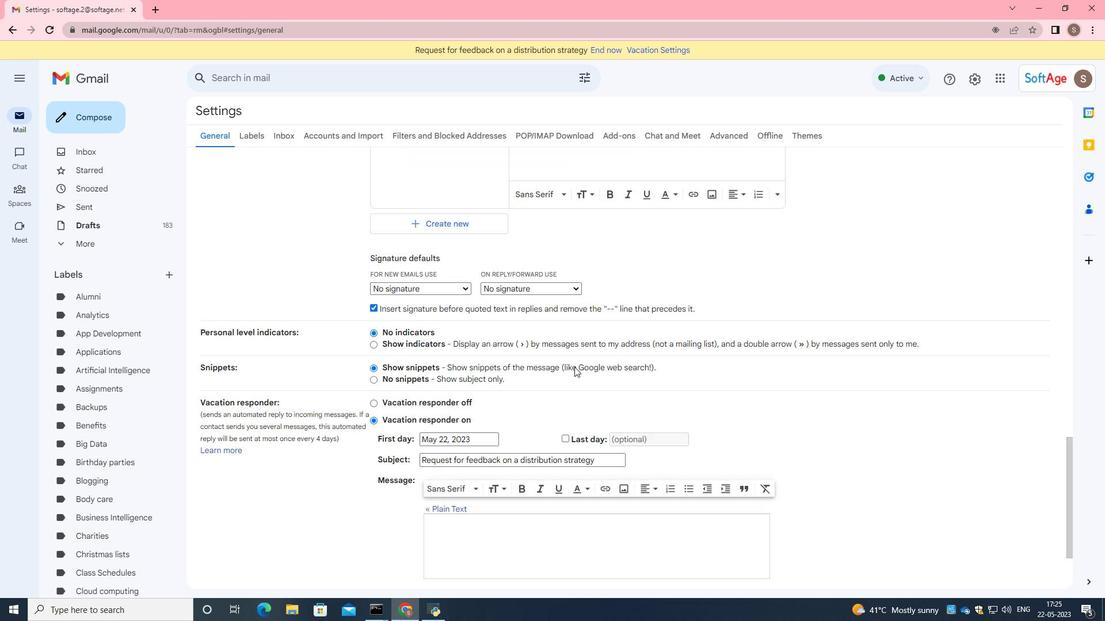 
Action: Mouse scrolled (578, 375) with delta (0, 0)
Screenshot: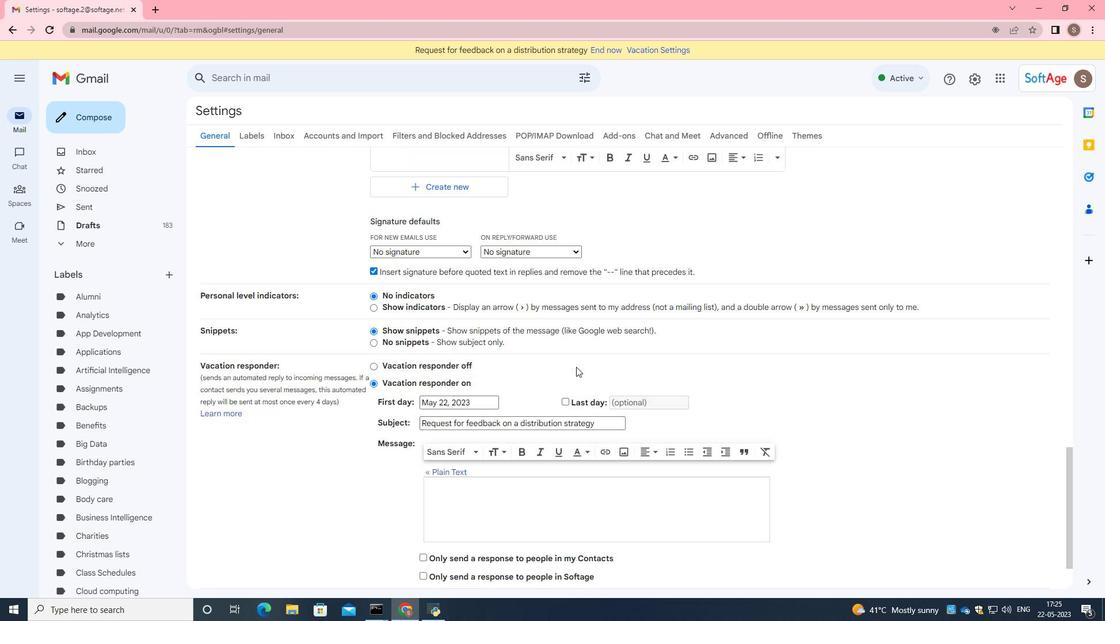 
Action: Mouse moved to (578, 376)
Screenshot: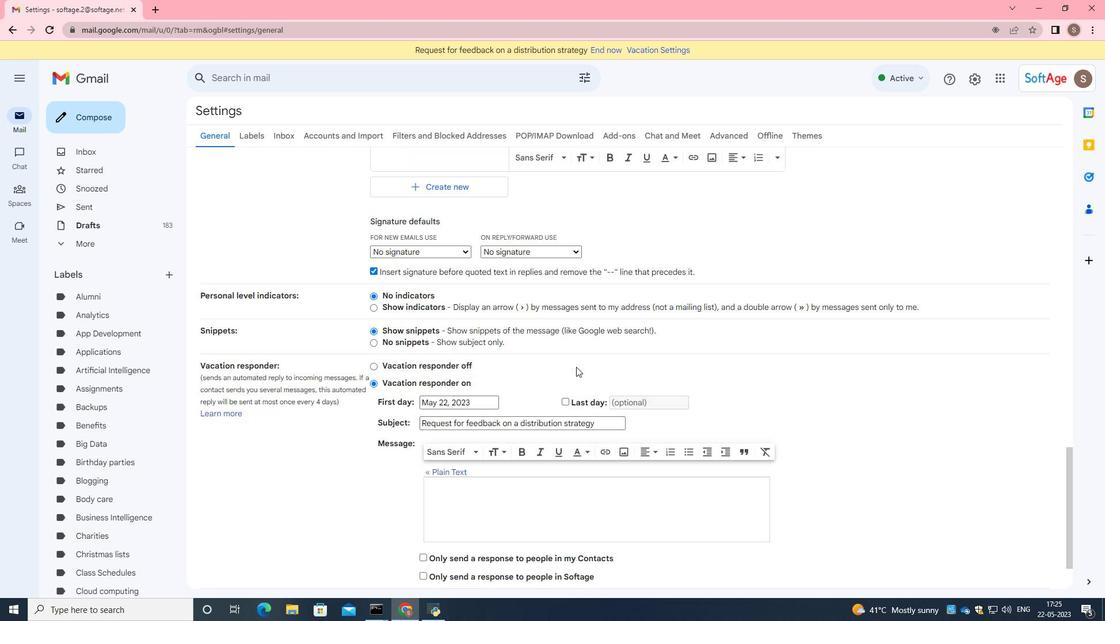 
Action: Mouse scrolled (578, 375) with delta (0, 0)
Screenshot: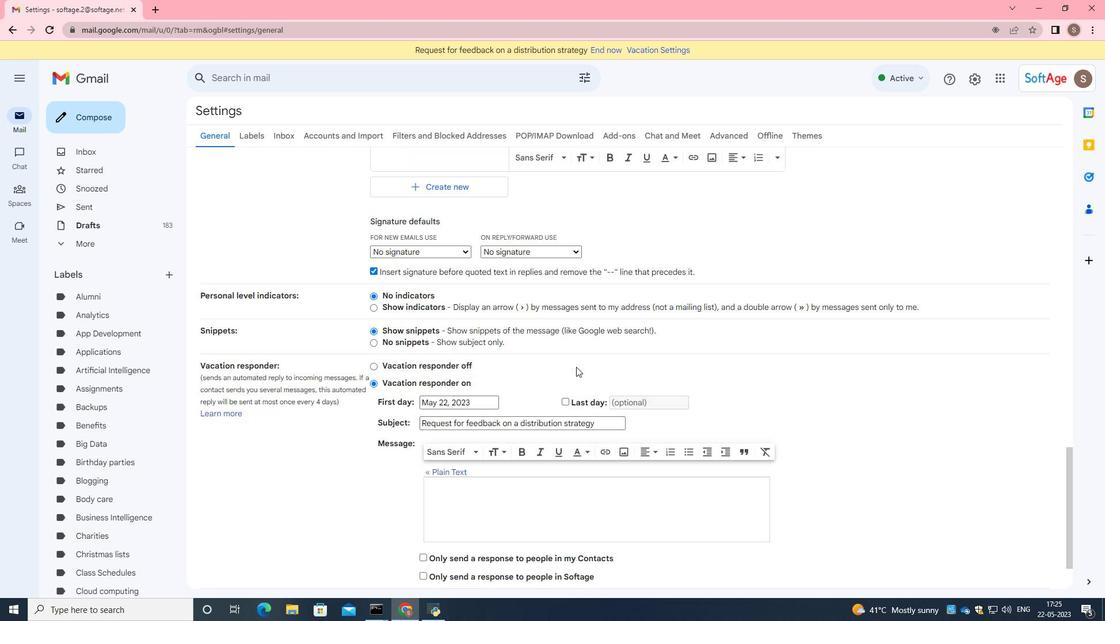 
Action: Mouse moved to (578, 380)
Screenshot: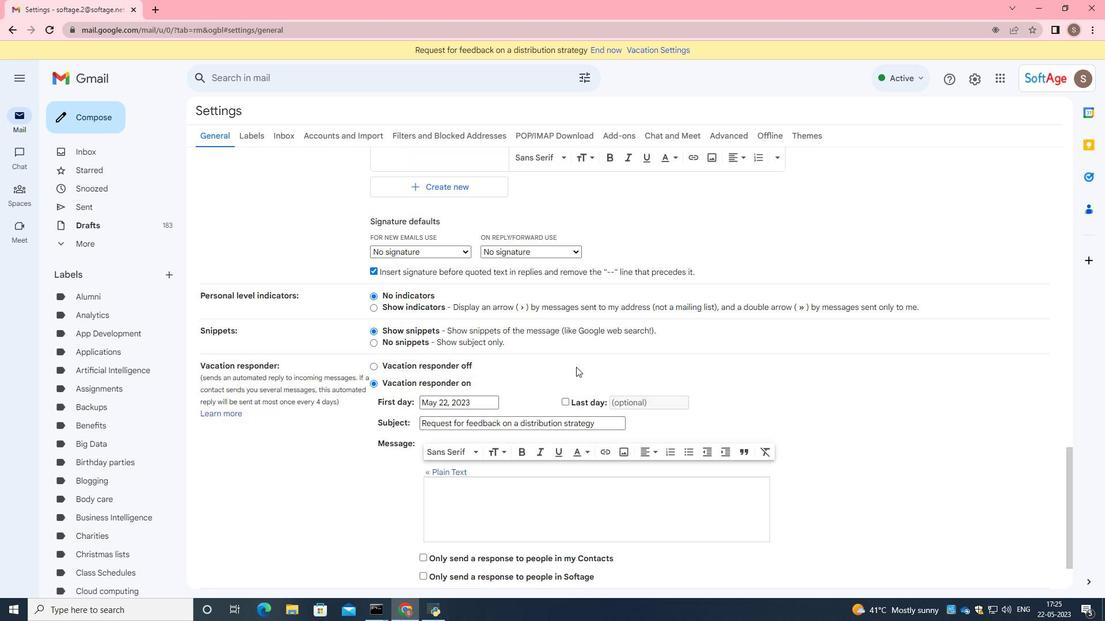 
Action: Mouse scrolled (578, 379) with delta (0, 0)
Screenshot: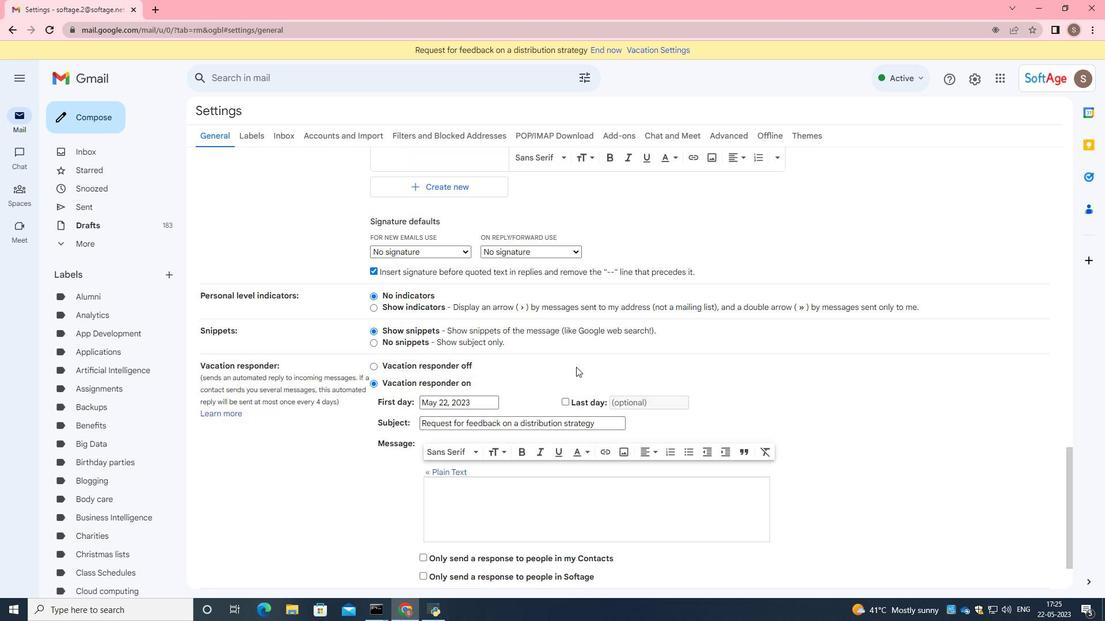 
Action: Mouse moved to (580, 383)
Screenshot: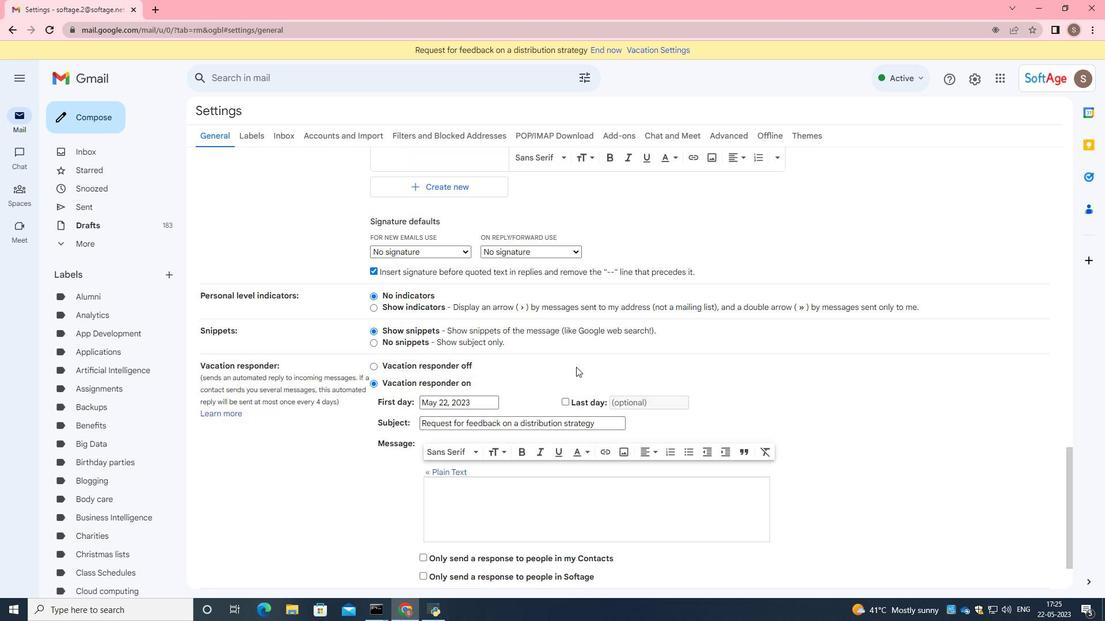 
Action: Mouse scrolled (580, 381) with delta (0, 0)
Screenshot: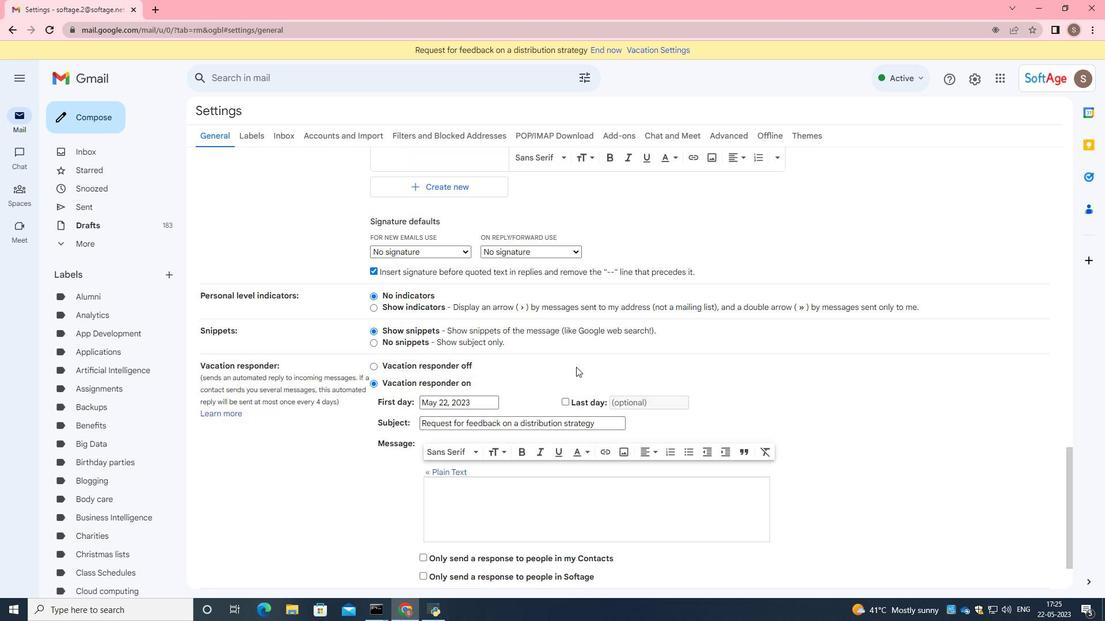 
Action: Mouse moved to (604, 530)
Screenshot: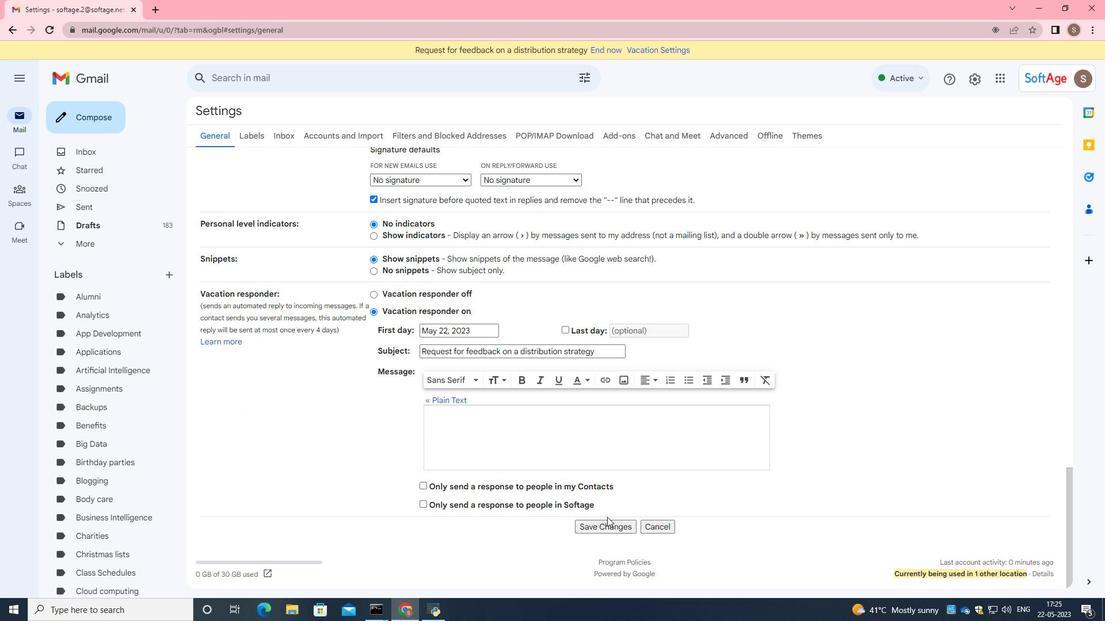 
Action: Mouse pressed left at (604, 530)
Screenshot: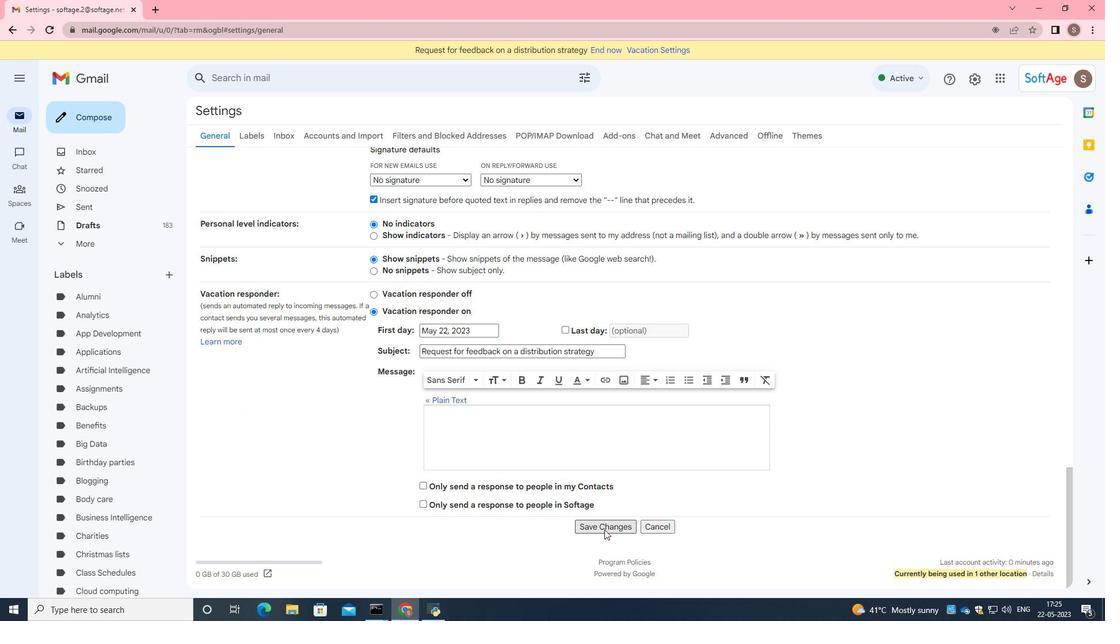 
Action: Mouse moved to (111, 119)
Screenshot: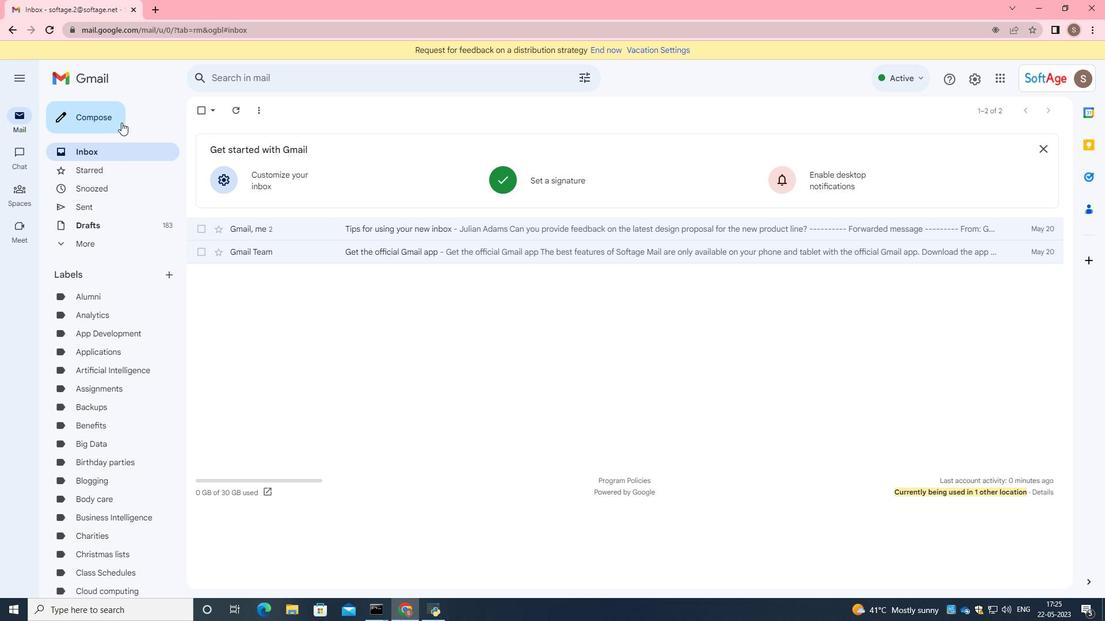 
Action: Mouse pressed left at (111, 119)
Screenshot: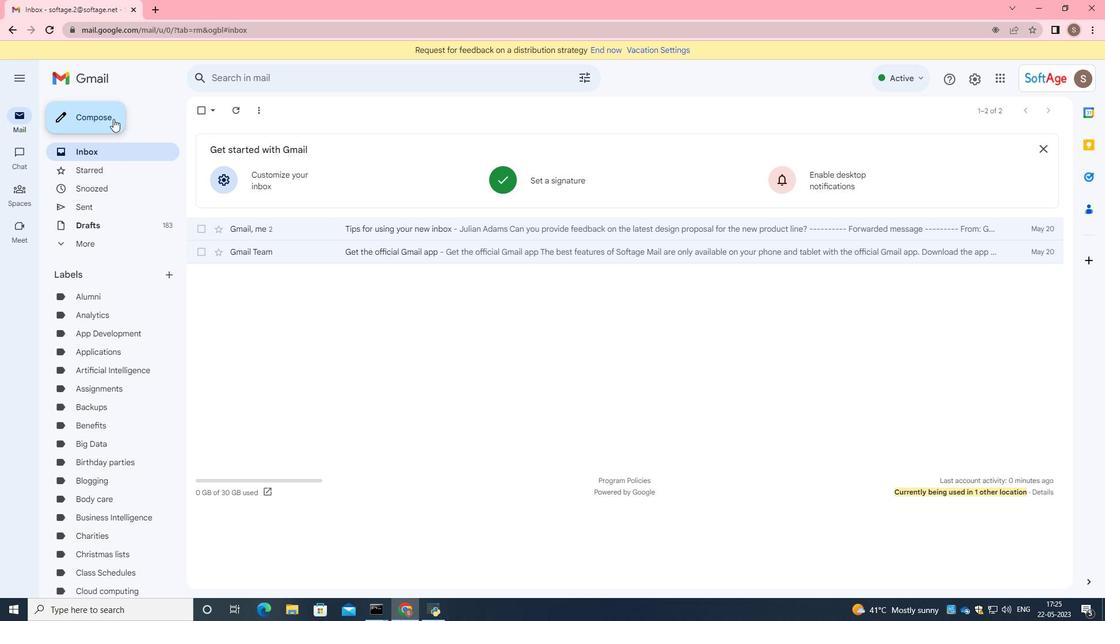 
Action: Mouse moved to (811, 280)
Screenshot: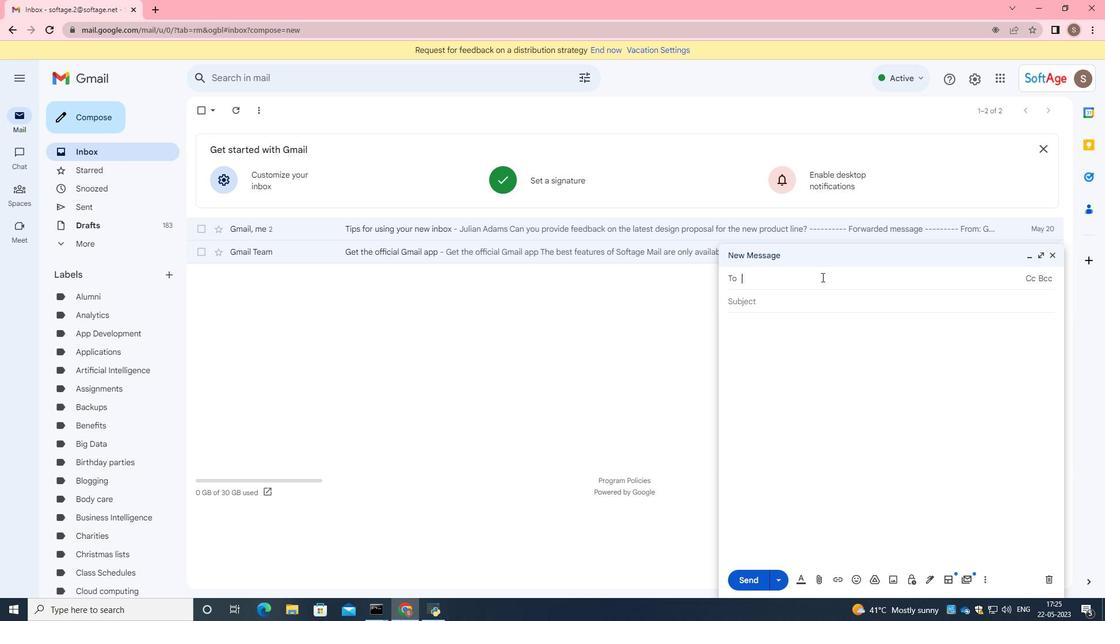 
Action: Key pressed softage.1<Key.shift>@softage.net
Screenshot: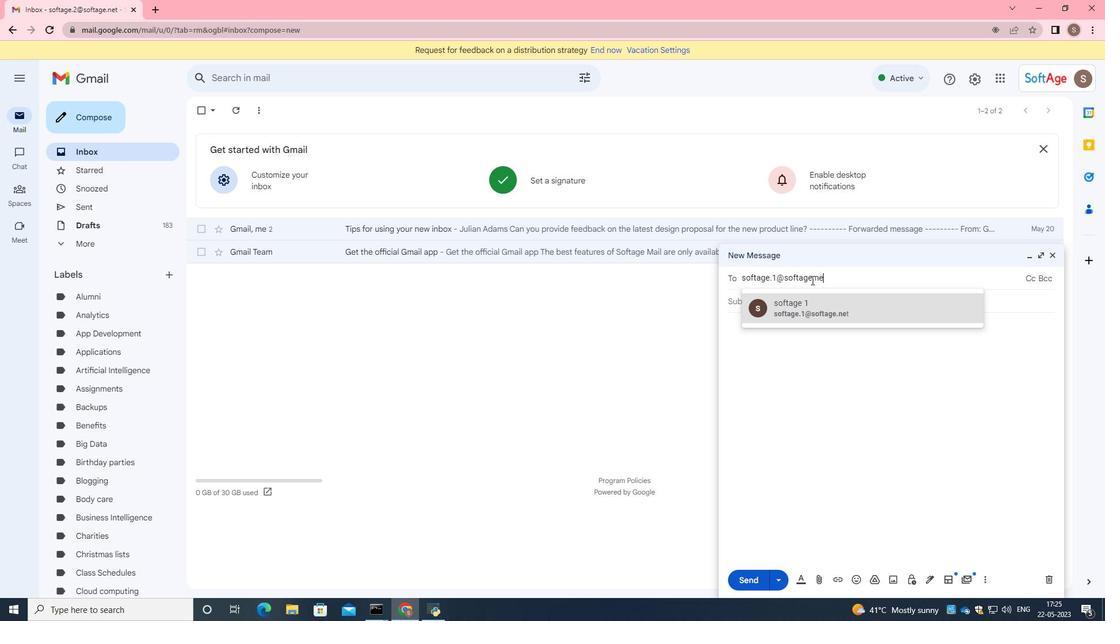 
Action: Mouse moved to (781, 310)
Screenshot: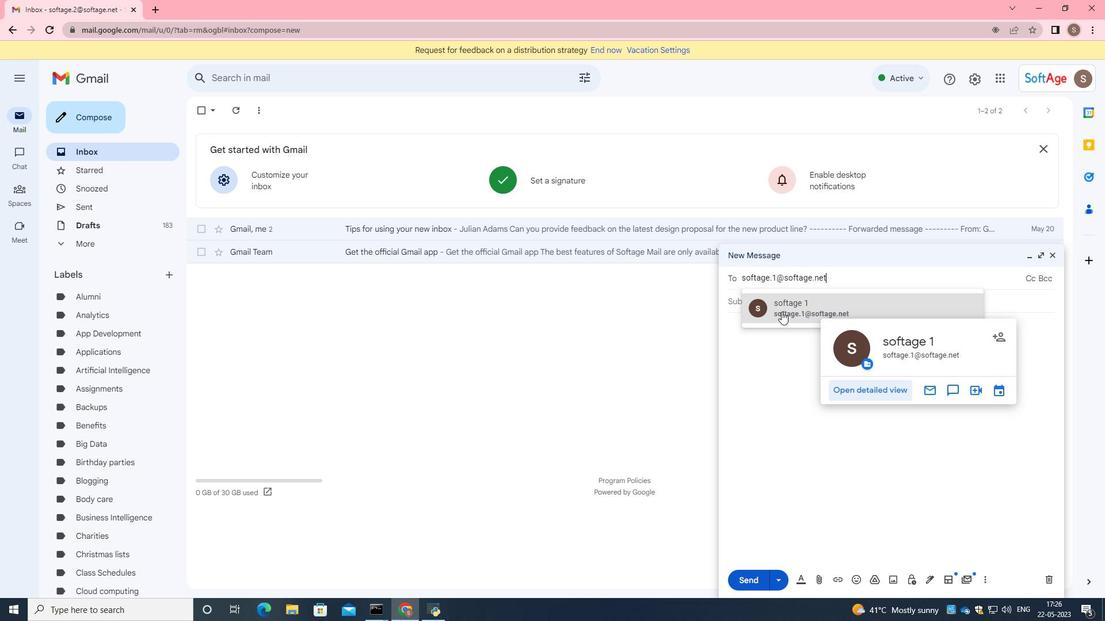 
Action: Mouse pressed left at (781, 310)
Screenshot: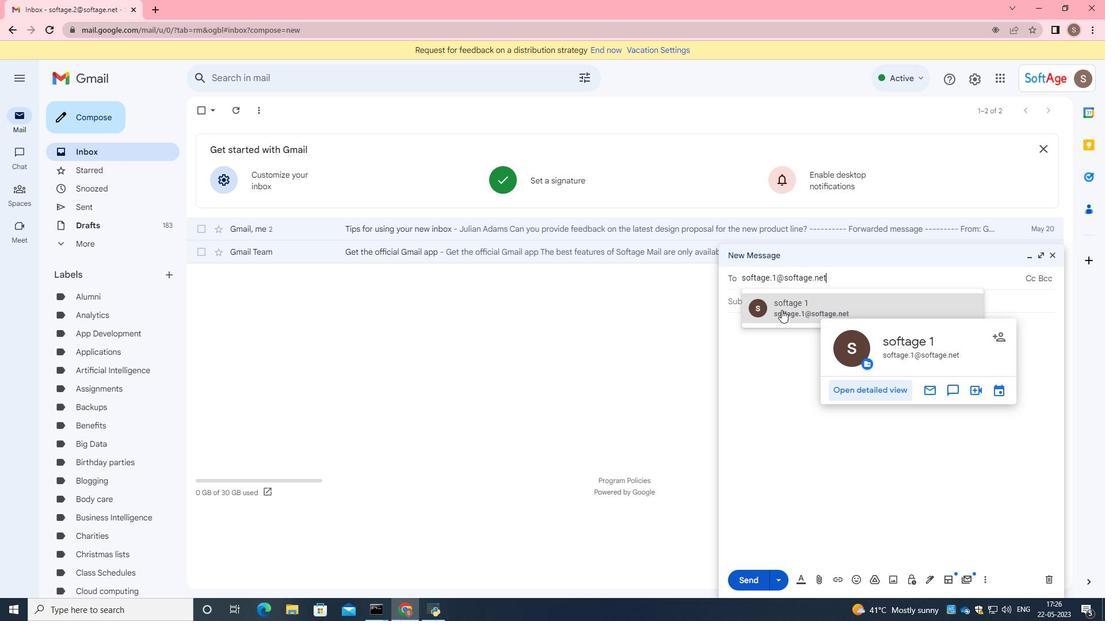 
Action: Mouse moved to (803, 278)
Screenshot: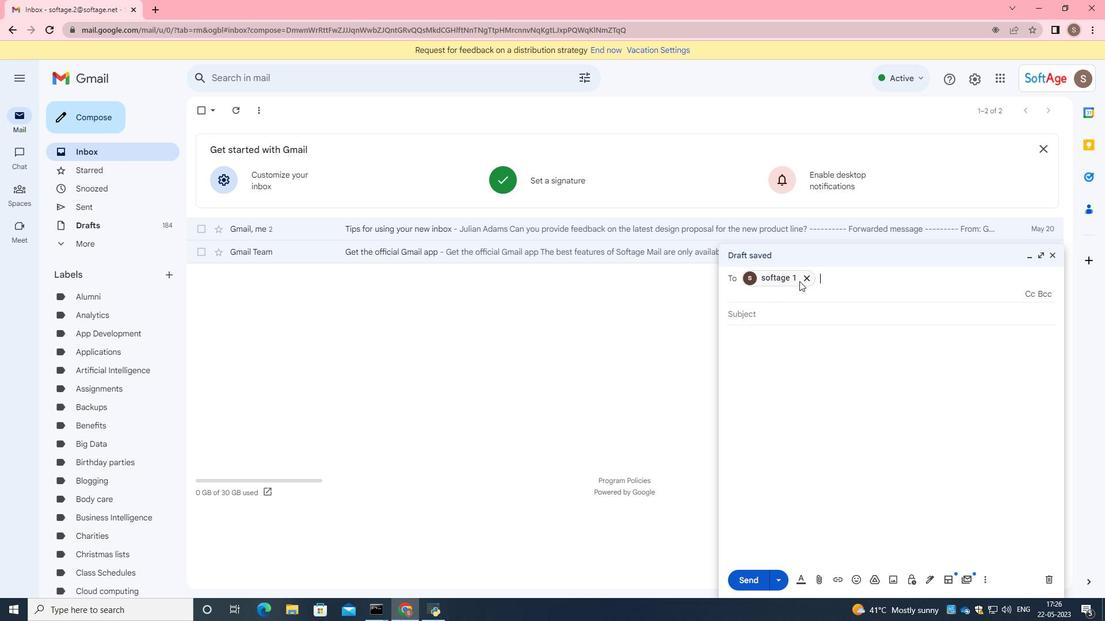 
Action: Mouse pressed left at (803, 278)
Screenshot: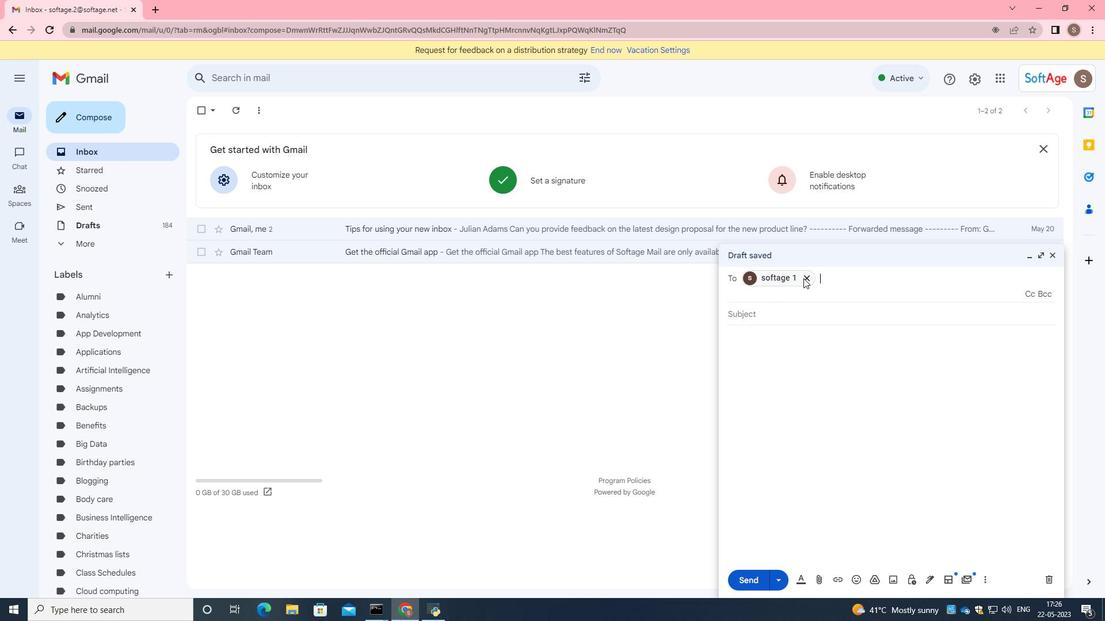 
Action: Mouse moved to (799, 278)
Screenshot: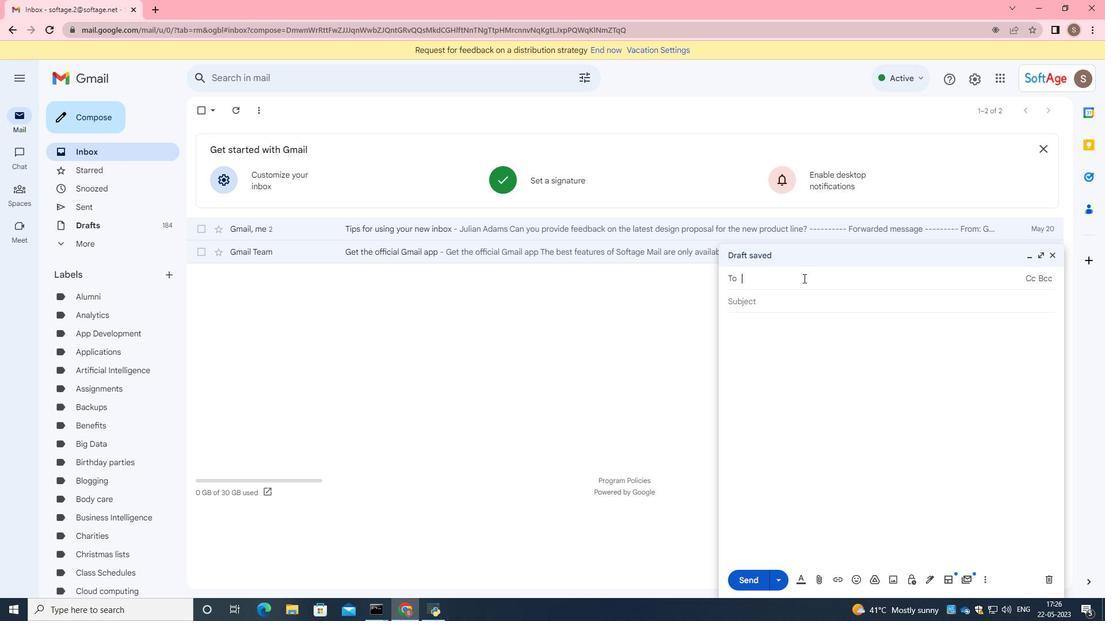 
Action: Key pressed softage.5<Key.shift>@softage.net
Screenshot: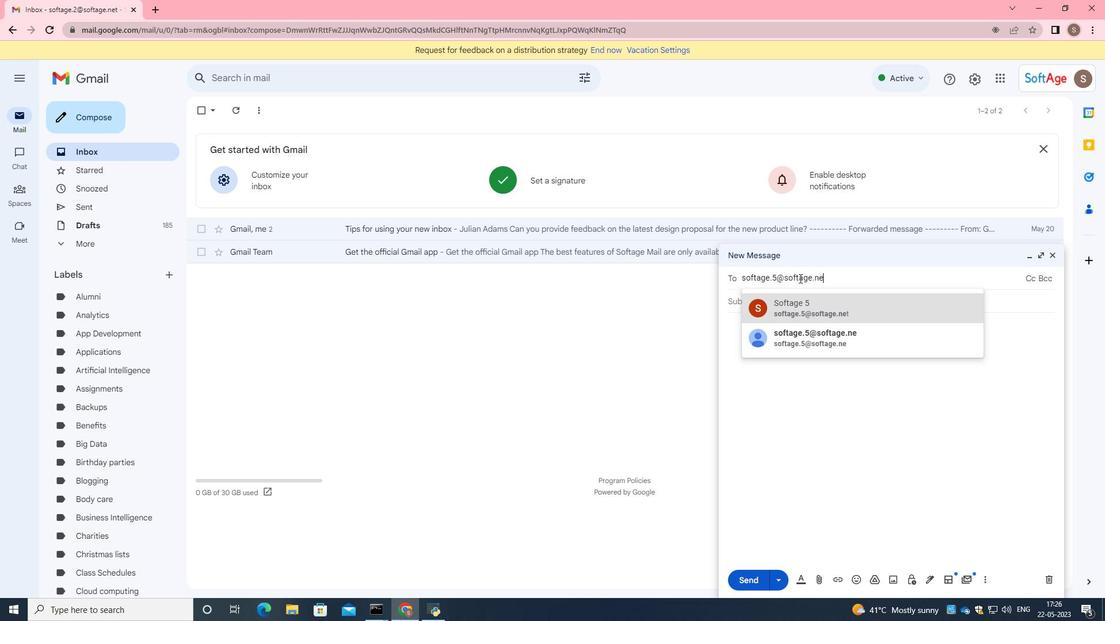 
Action: Mouse moved to (815, 302)
Screenshot: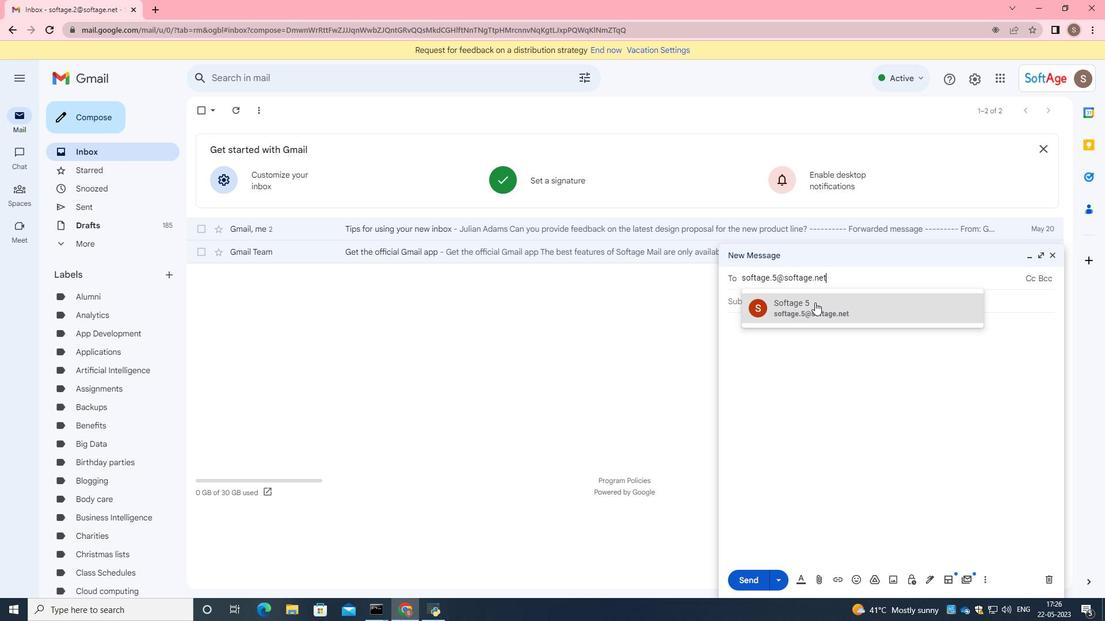
Action: Mouse pressed left at (815, 302)
Screenshot: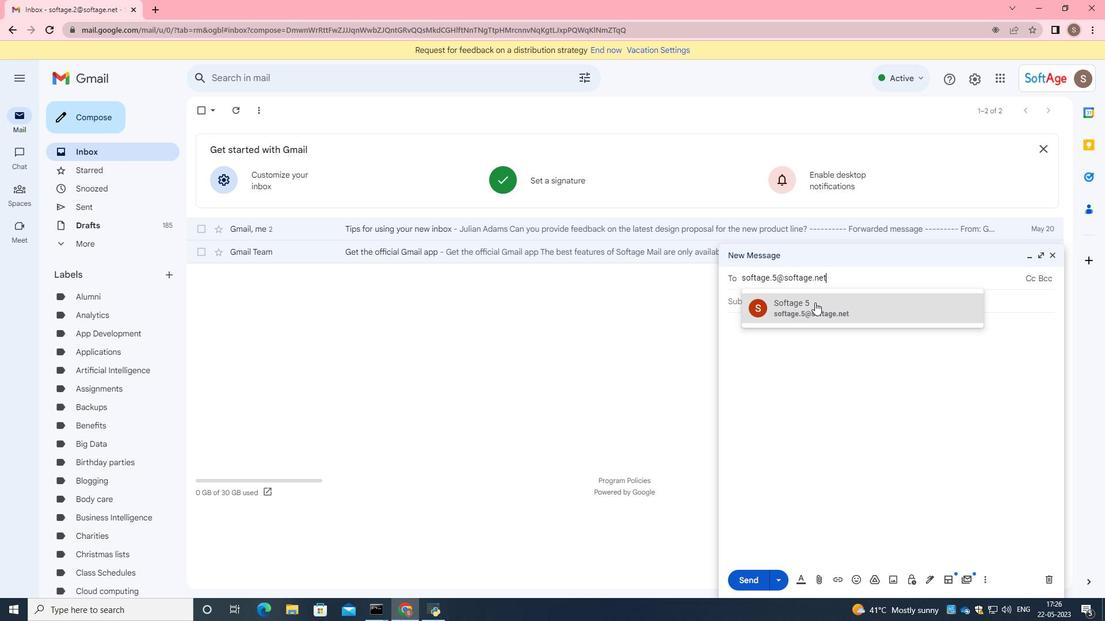 
Action: Mouse moved to (932, 580)
Screenshot: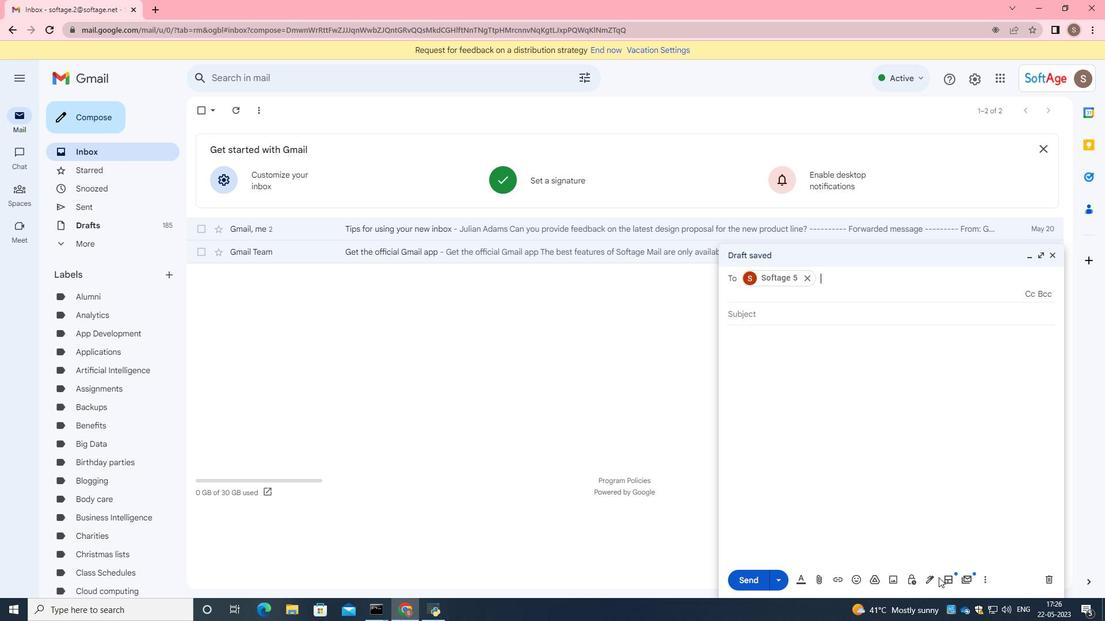 
Action: Mouse pressed left at (932, 580)
Screenshot: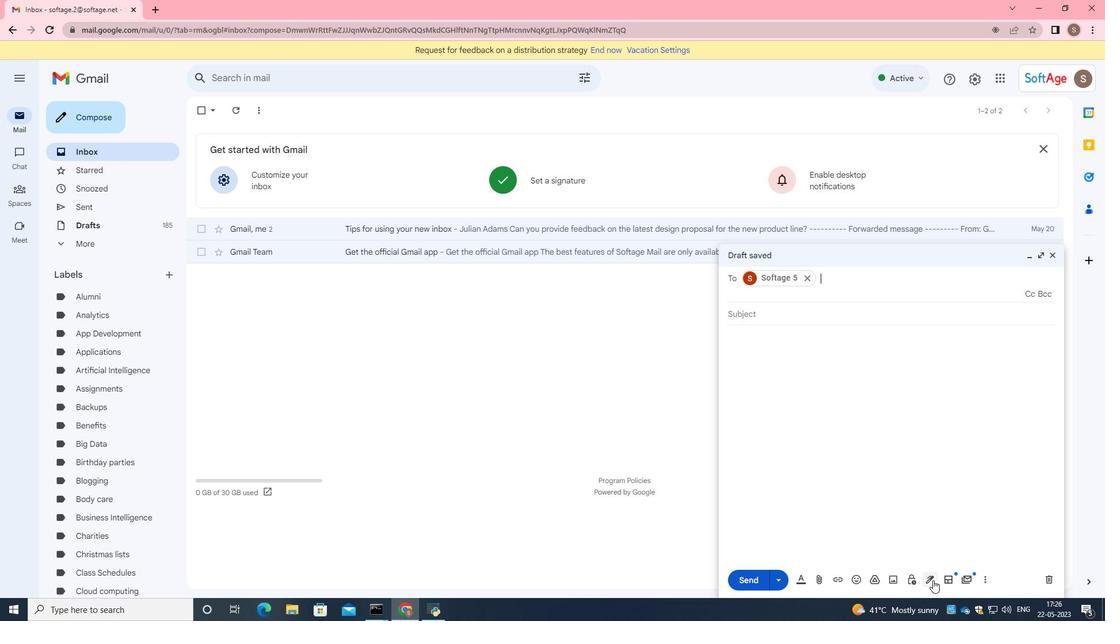 
Action: Mouse moved to (965, 556)
Screenshot: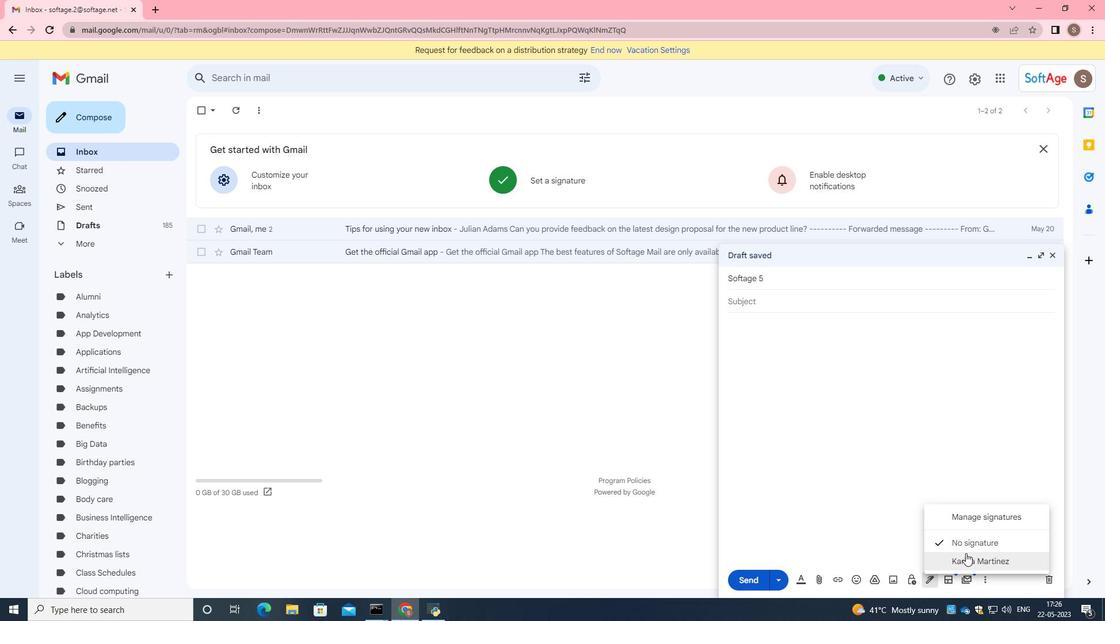 
Action: Mouse pressed left at (965, 556)
Screenshot: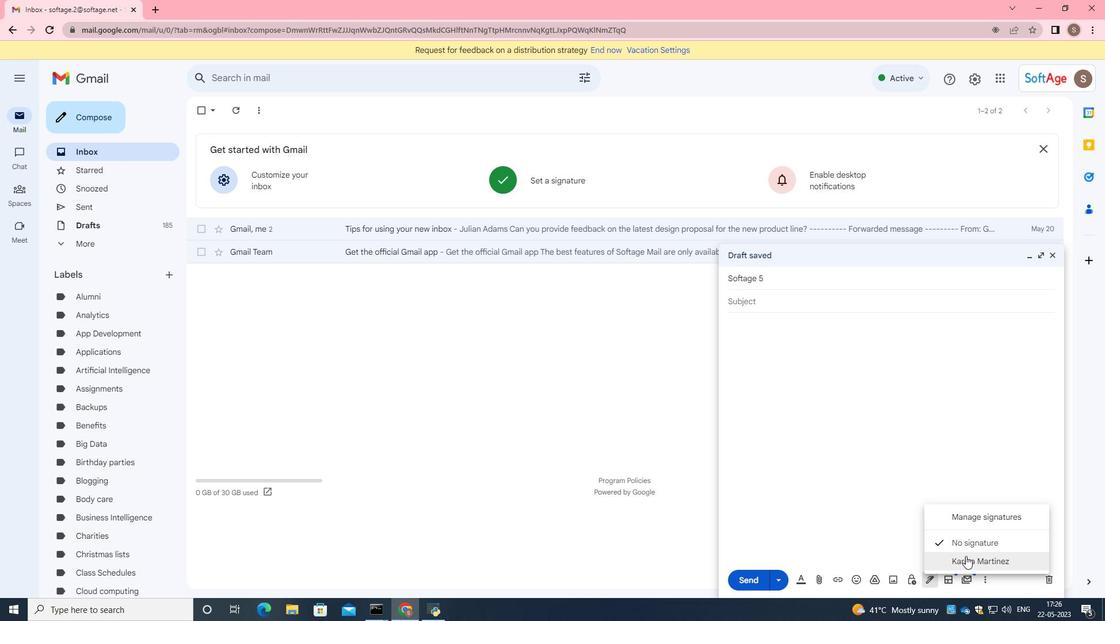 
Action: Mouse moved to (984, 578)
Screenshot: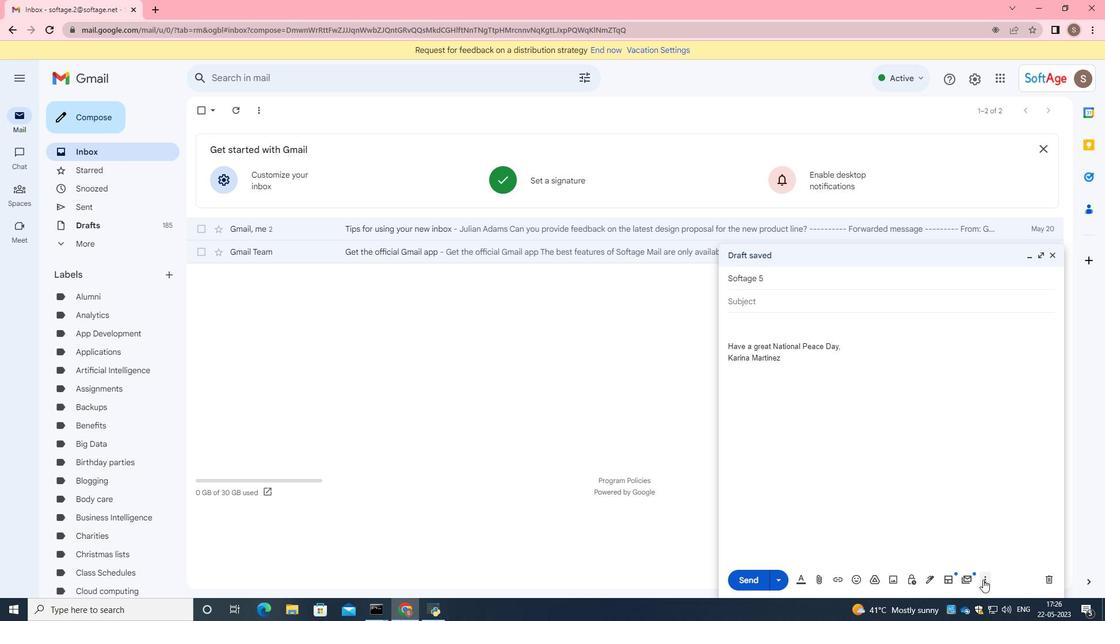 
Action: Mouse pressed left at (984, 578)
Screenshot: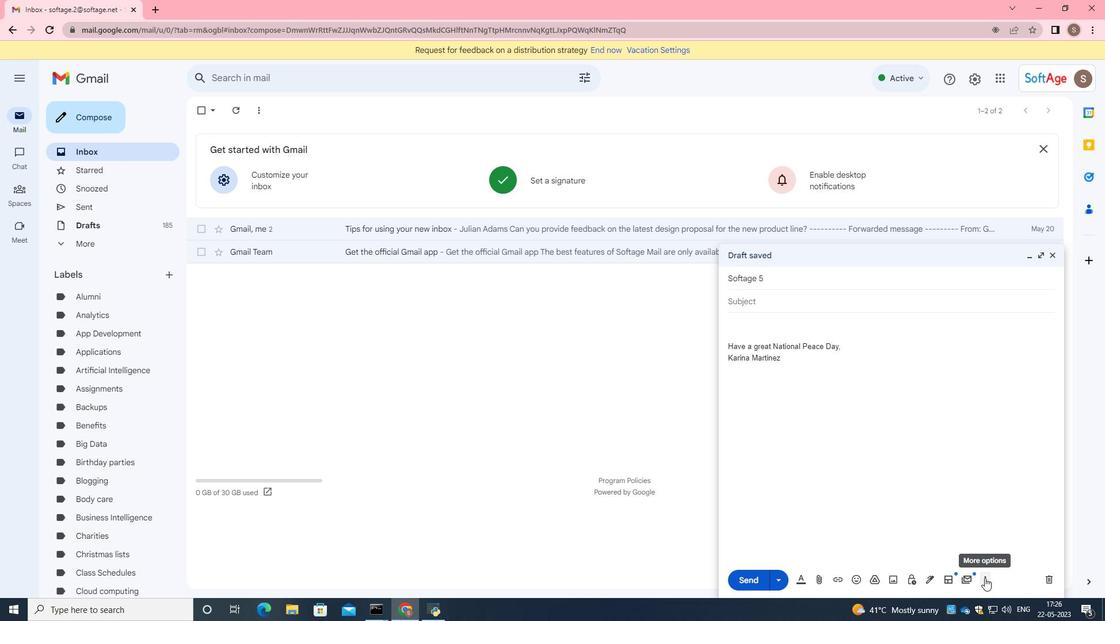 
Action: Mouse moved to (684, 253)
Screenshot: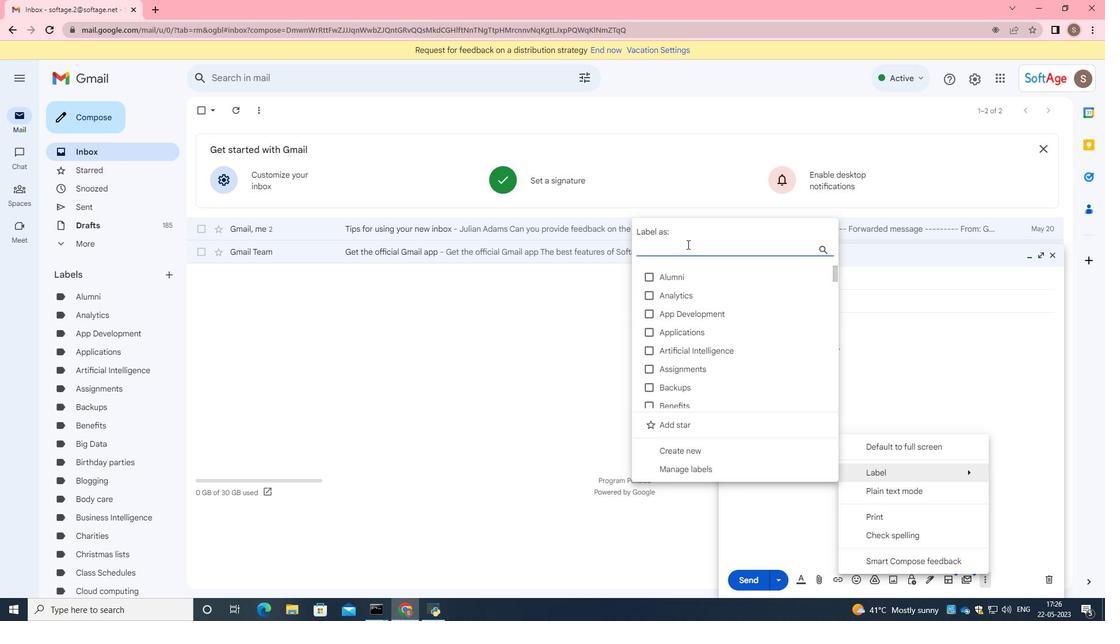 
Action: Key pressed <Key.caps_lock>E<Key.caps_lock>nvironmental
Screenshot: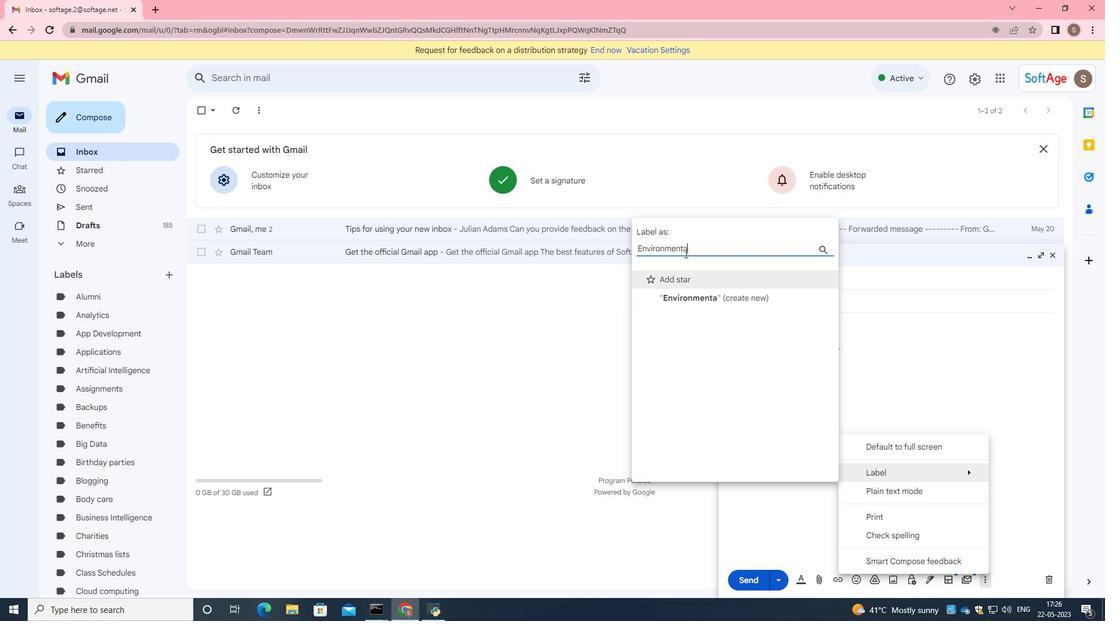 
Action: Mouse moved to (673, 299)
Screenshot: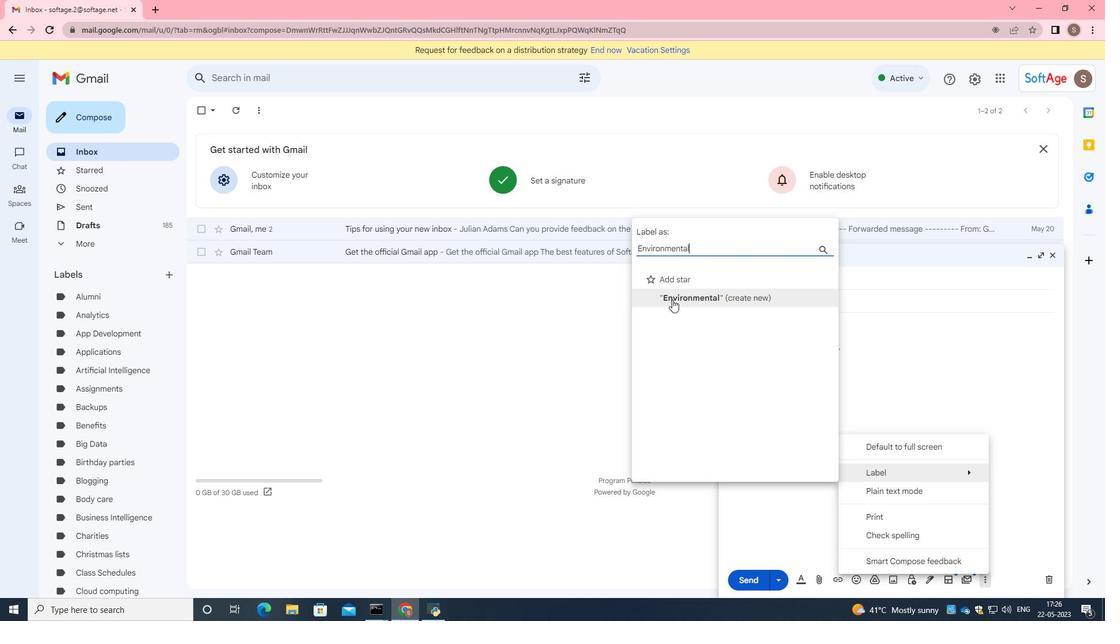 
Action: Mouse pressed left at (673, 299)
Screenshot: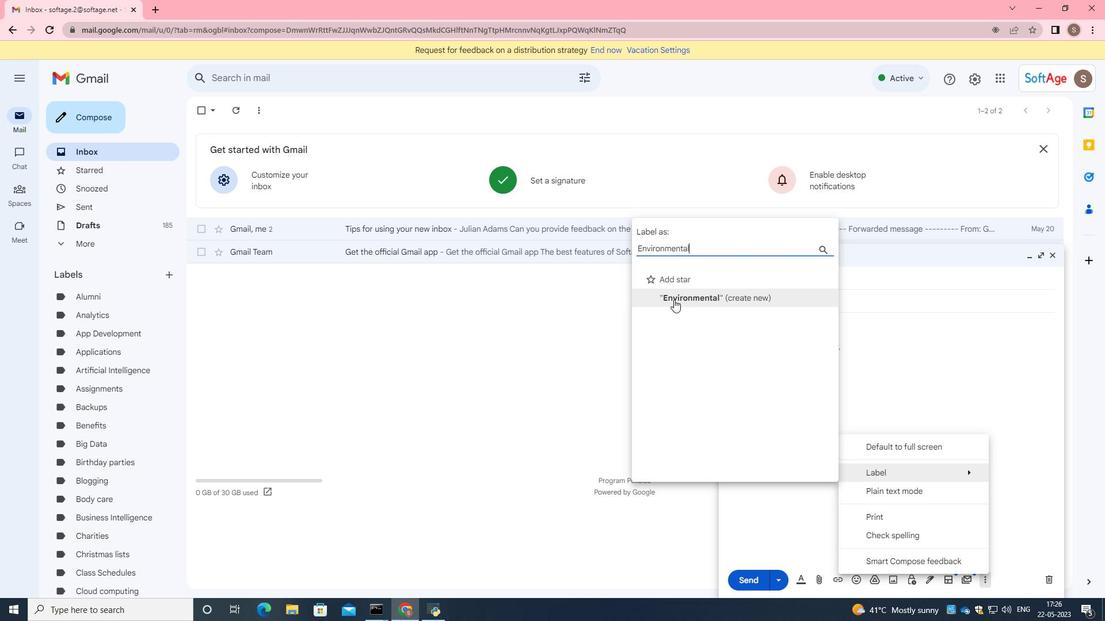 
Action: Mouse moved to (675, 366)
Screenshot: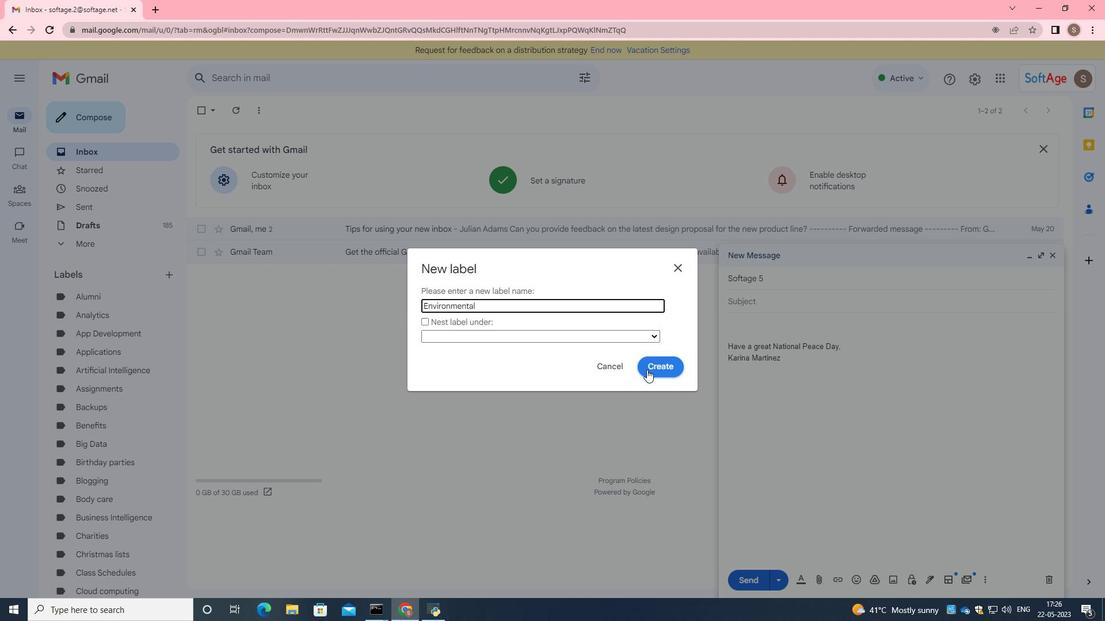 
Action: Mouse pressed left at (675, 366)
Screenshot: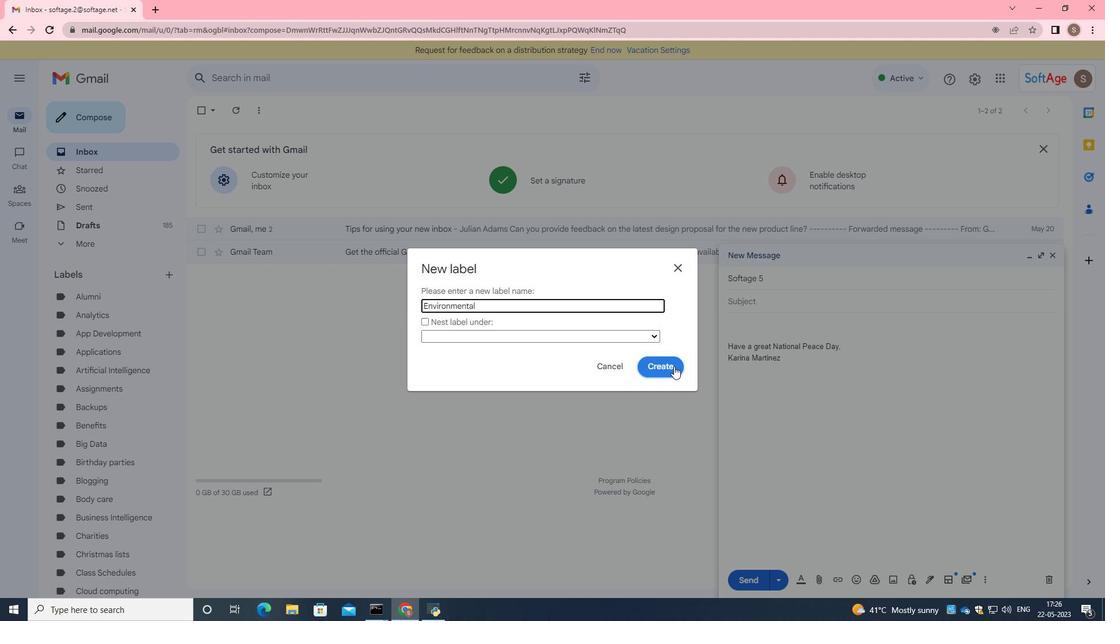 
Action: Mouse moved to (759, 580)
Screenshot: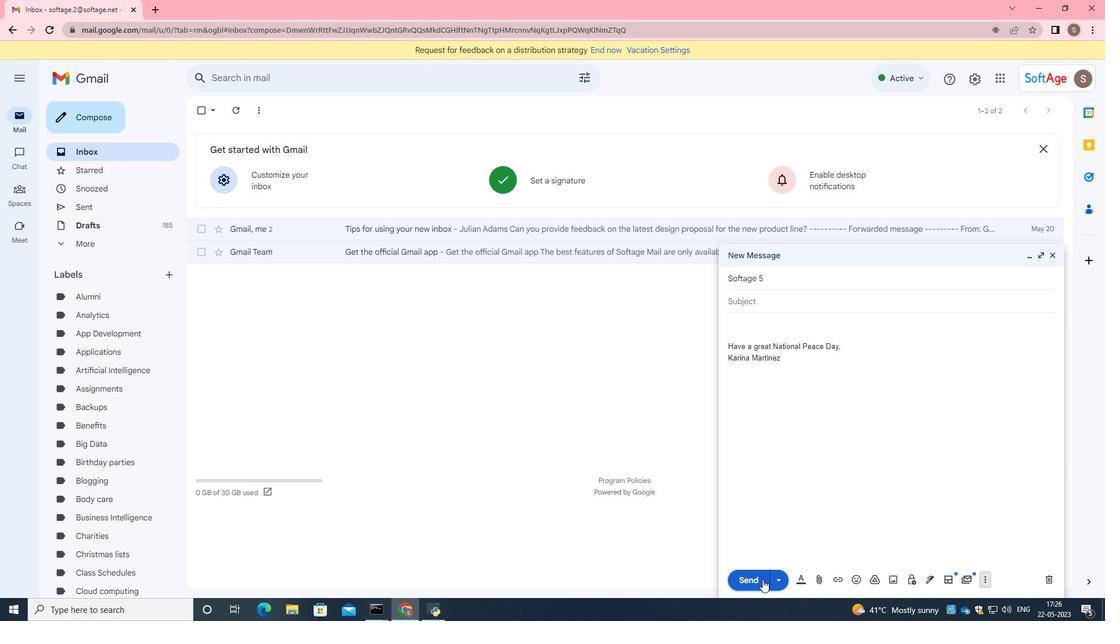 
